 Task: Create a blank project BitSoft with privacy Public and default view as List and in the team Taskers . Create three sections in the project as To-Do, Doing and Done
Action: Mouse moved to (89, 259)
Screenshot: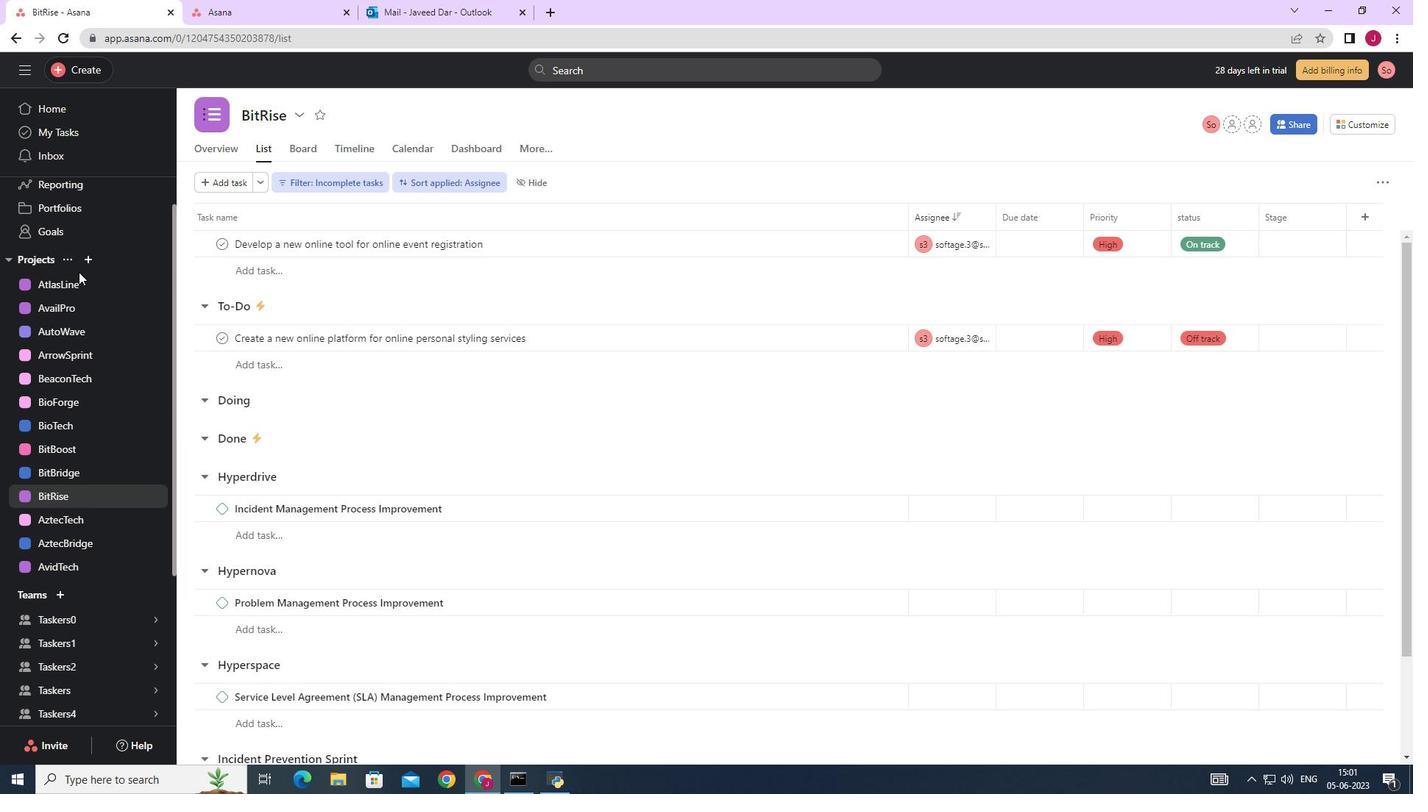 
Action: Mouse pressed left at (89, 259)
Screenshot: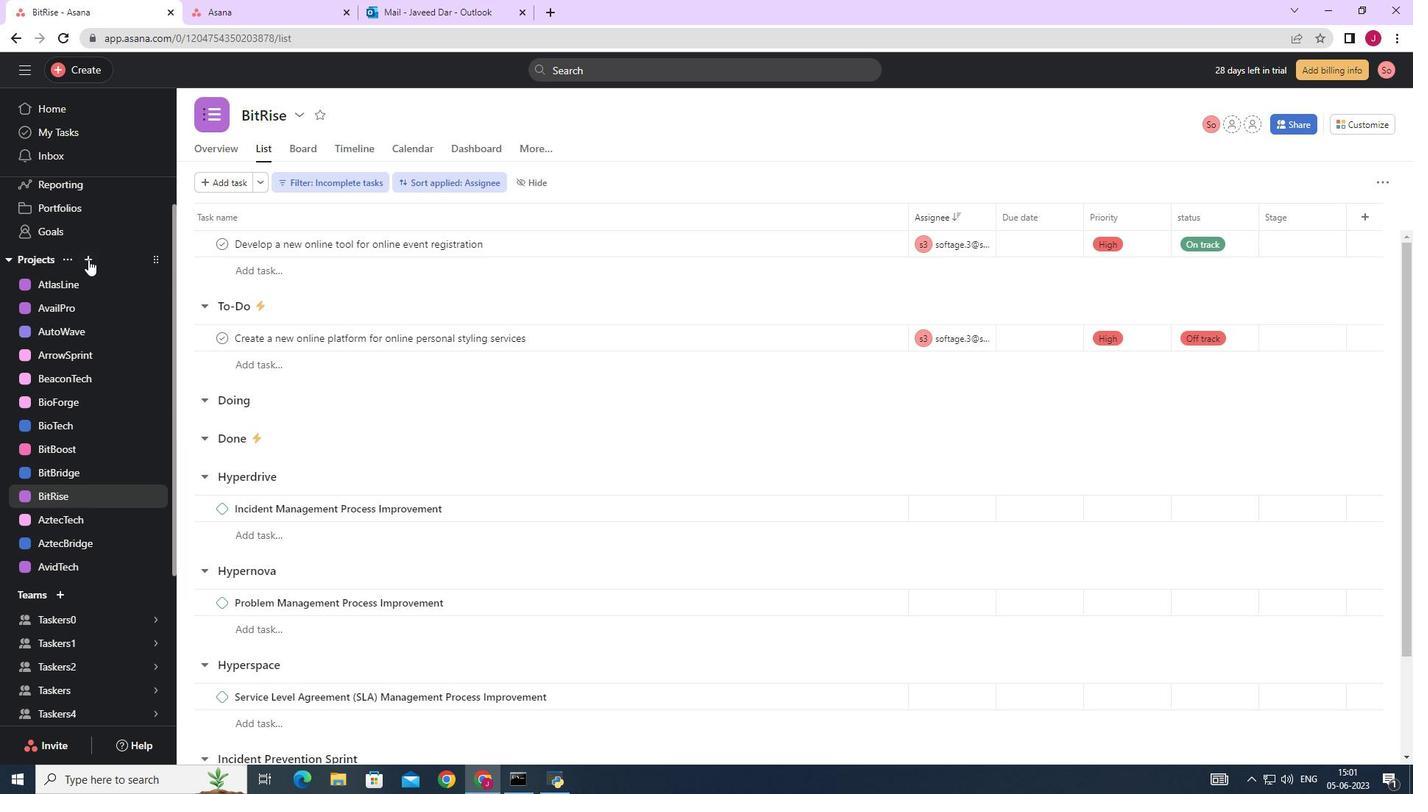 
Action: Mouse moved to (130, 287)
Screenshot: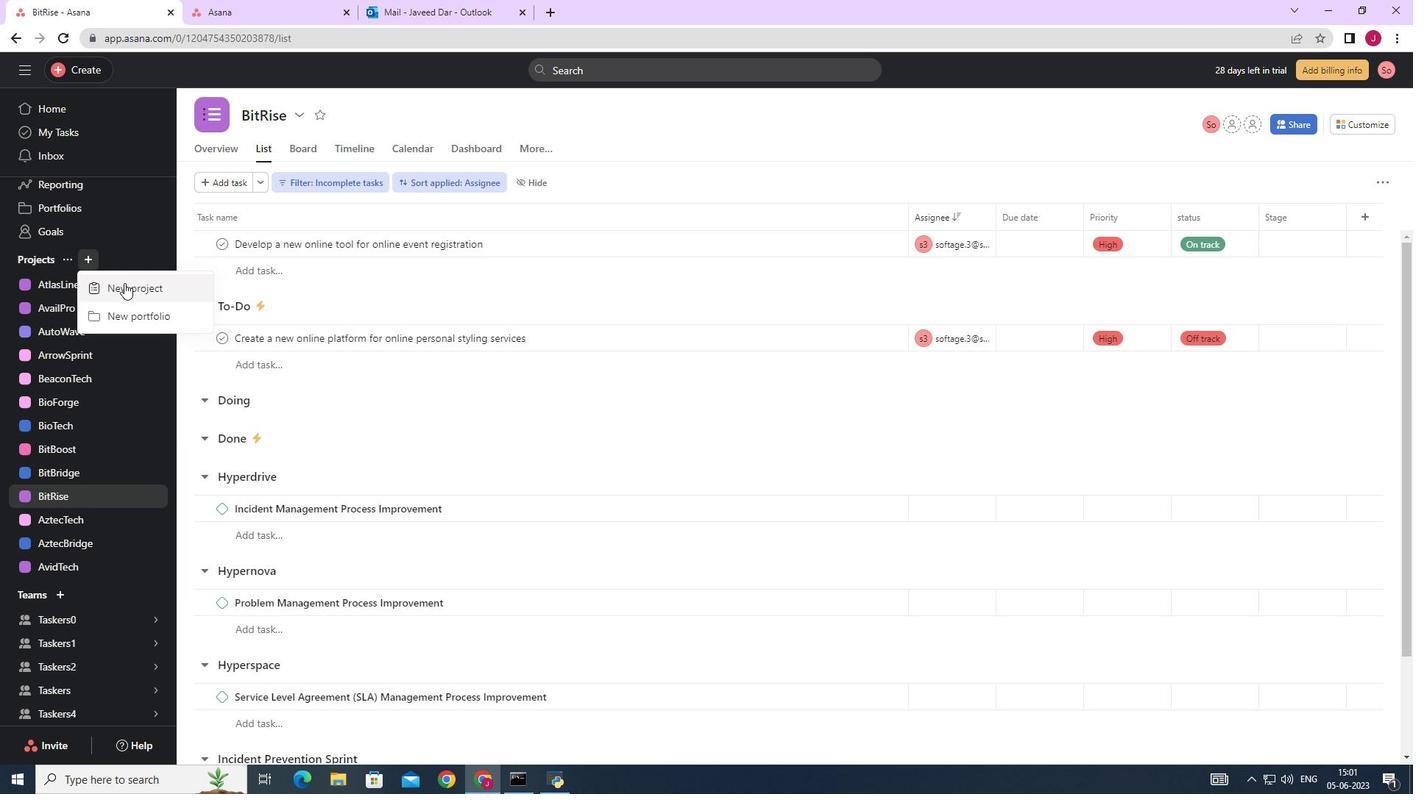 
Action: Mouse pressed left at (130, 287)
Screenshot: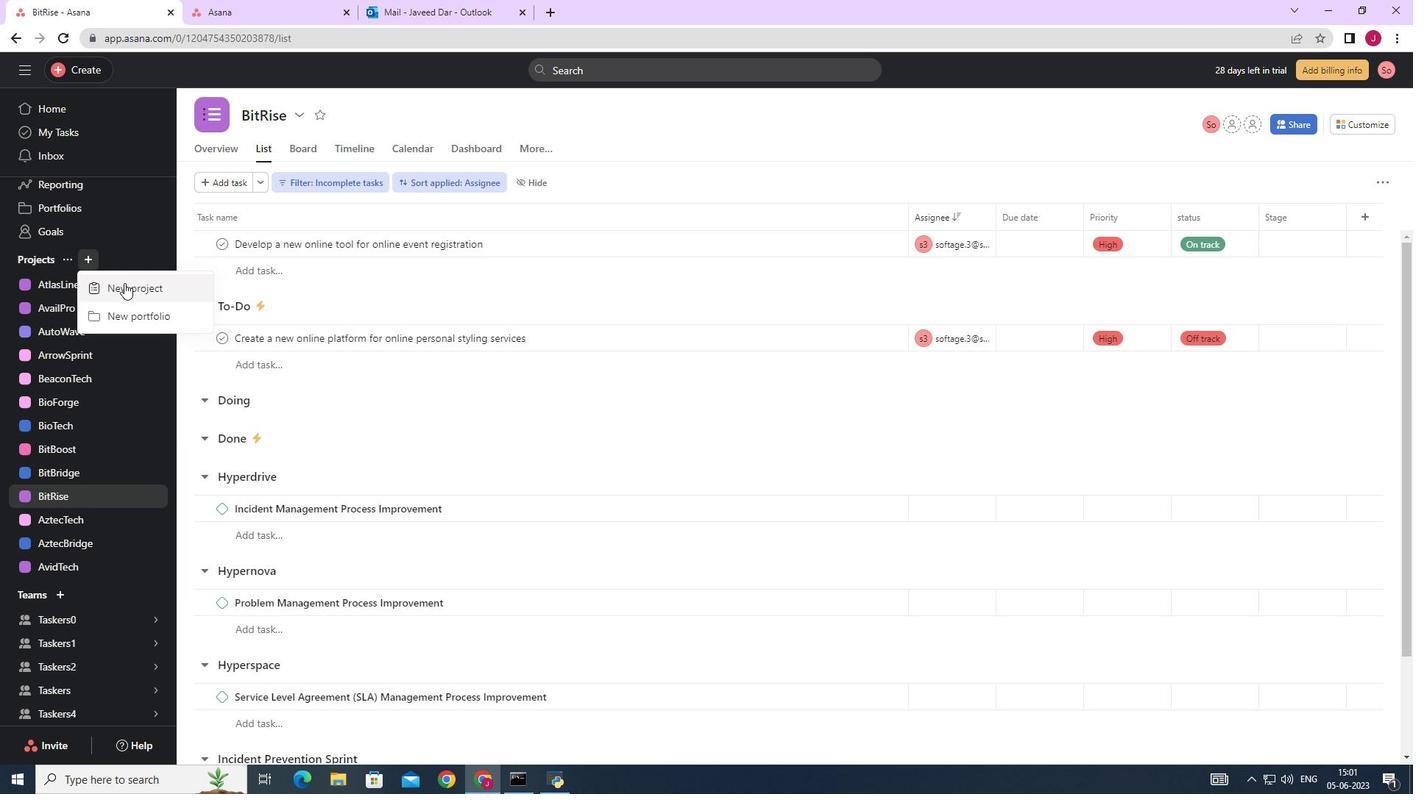 
Action: Mouse moved to (582, 305)
Screenshot: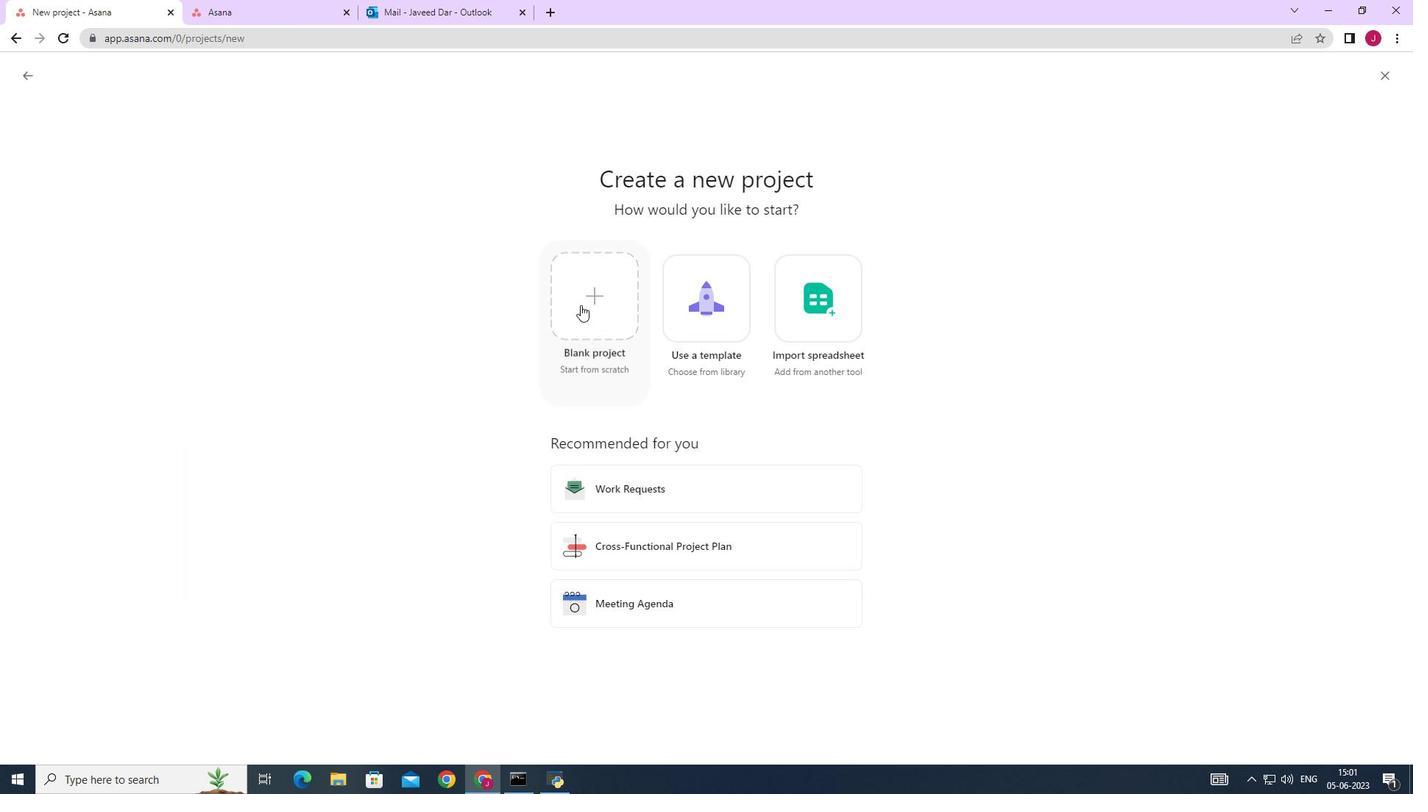 
Action: Mouse pressed left at (582, 305)
Screenshot: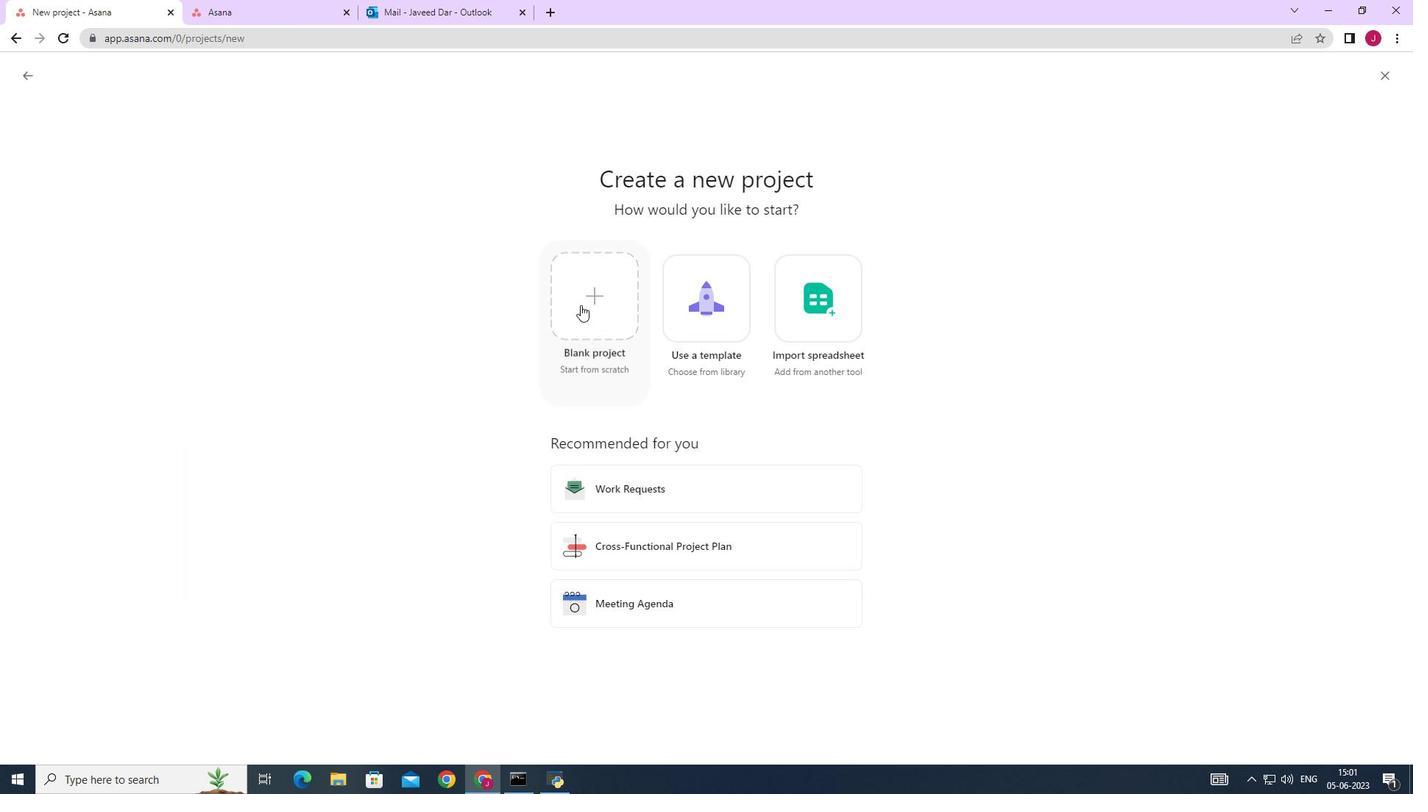 
Action: Mouse moved to (593, 286)
Screenshot: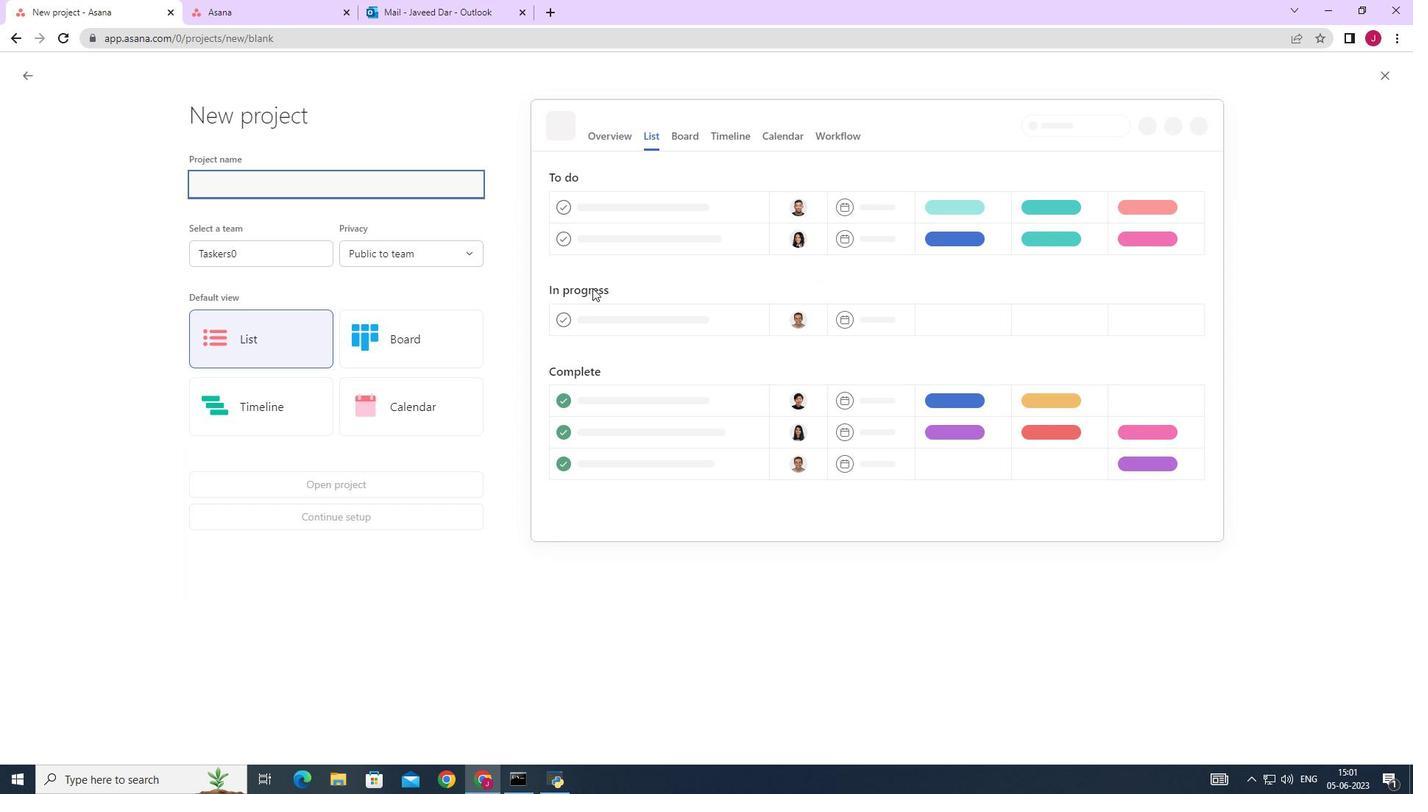 
Action: Key pressed <Key.caps_lock>B<Key.caps_lock>it<Key.caps_lock>S<Key.caps_lock>oft
Screenshot: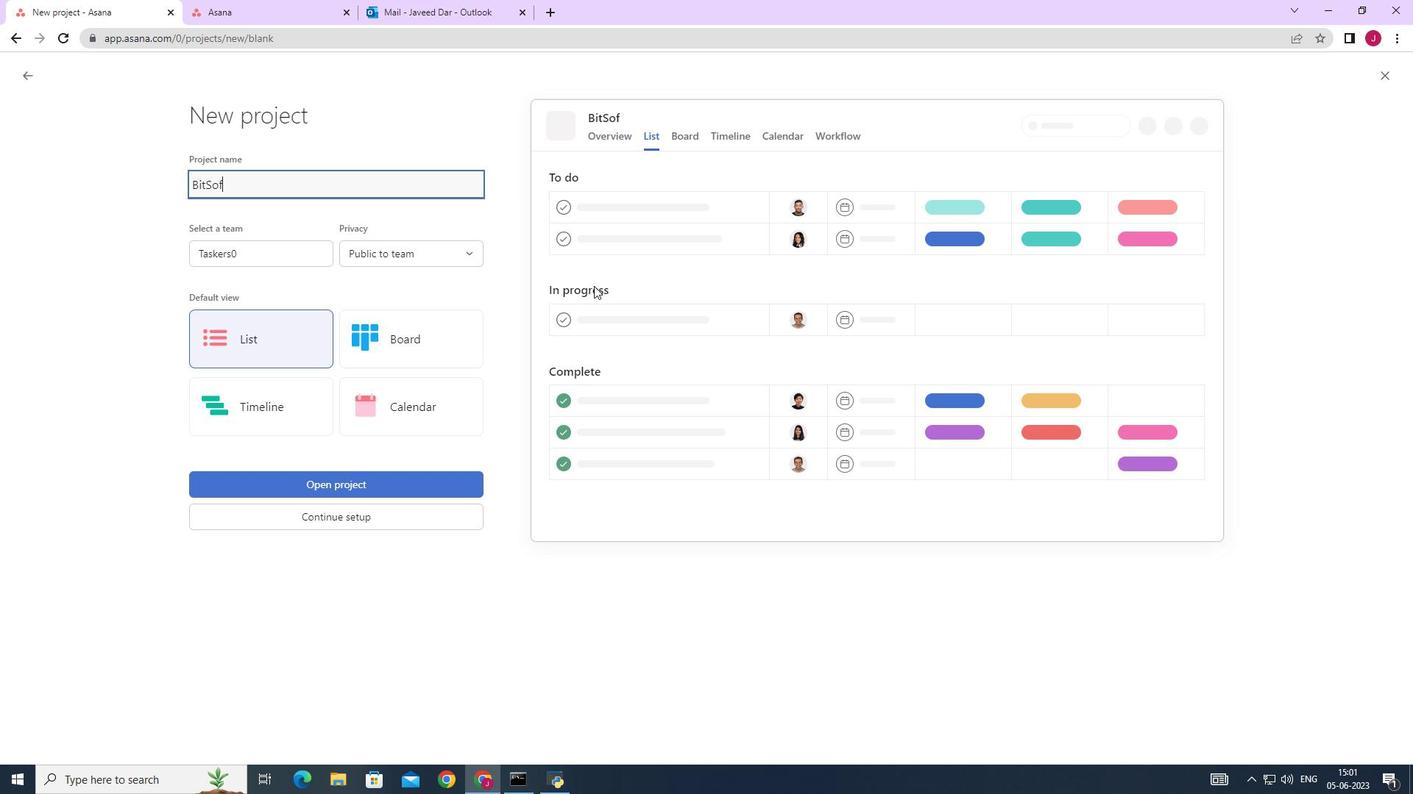 
Action: Mouse moved to (281, 240)
Screenshot: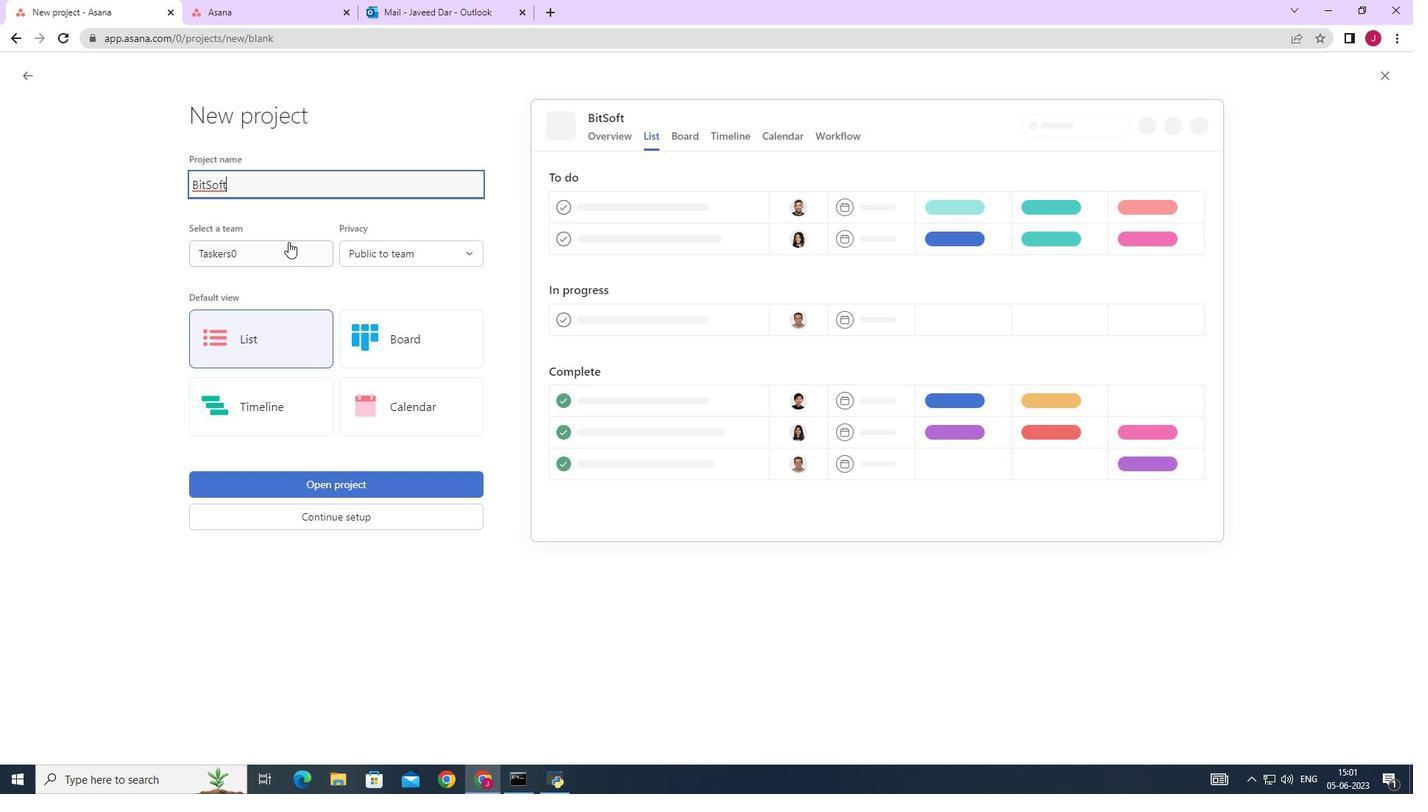 
Action: Mouse pressed left at (281, 240)
Screenshot: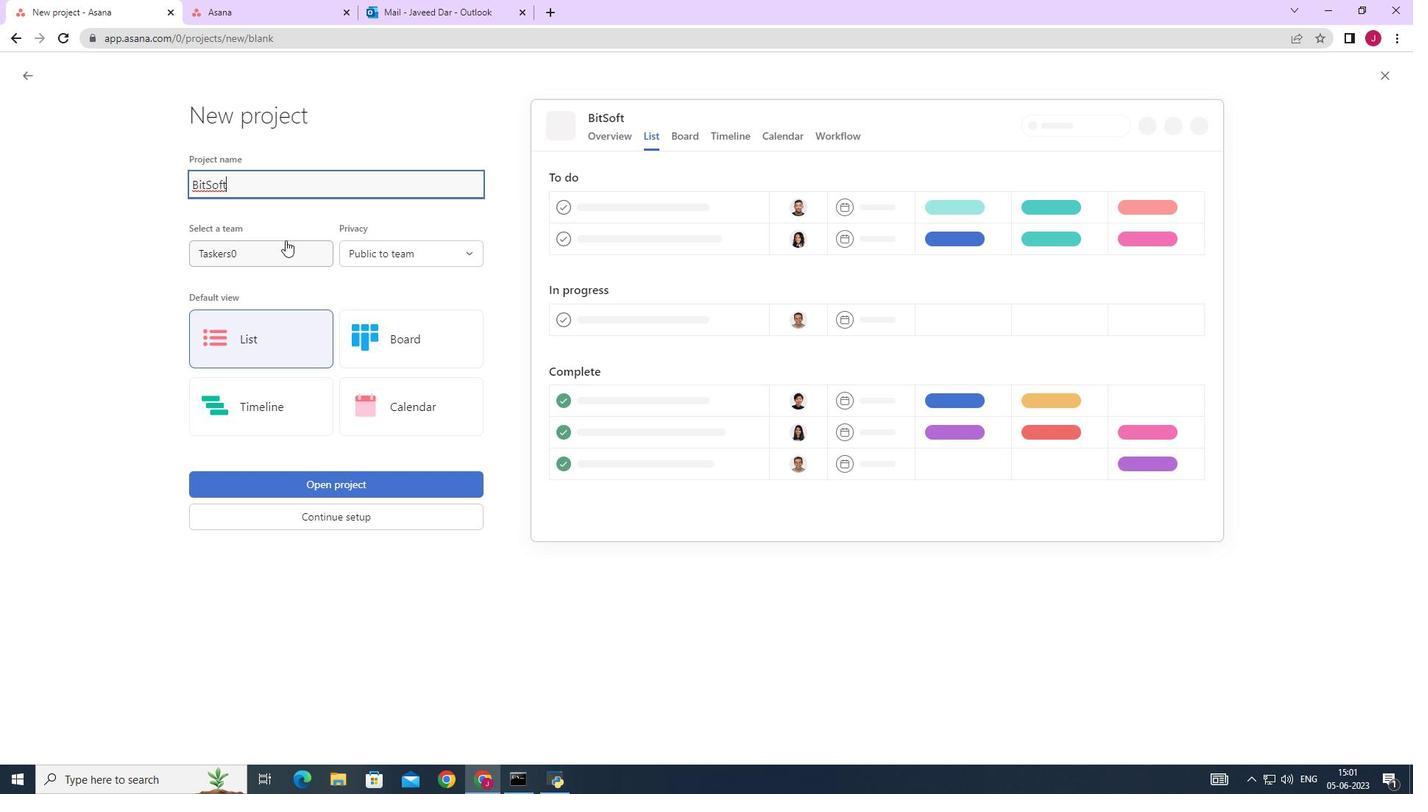 
Action: Mouse moved to (270, 284)
Screenshot: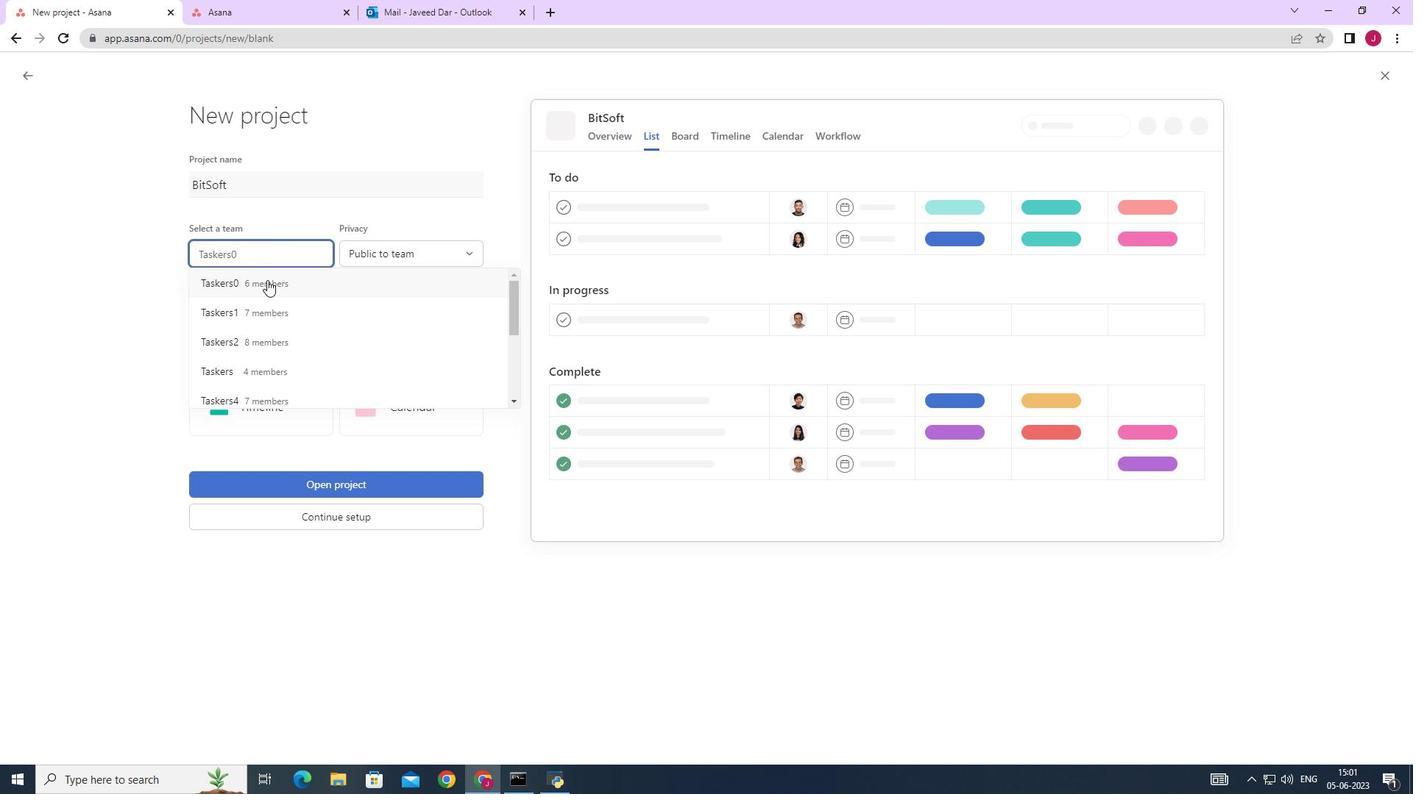 
Action: Mouse pressed left at (270, 284)
Screenshot: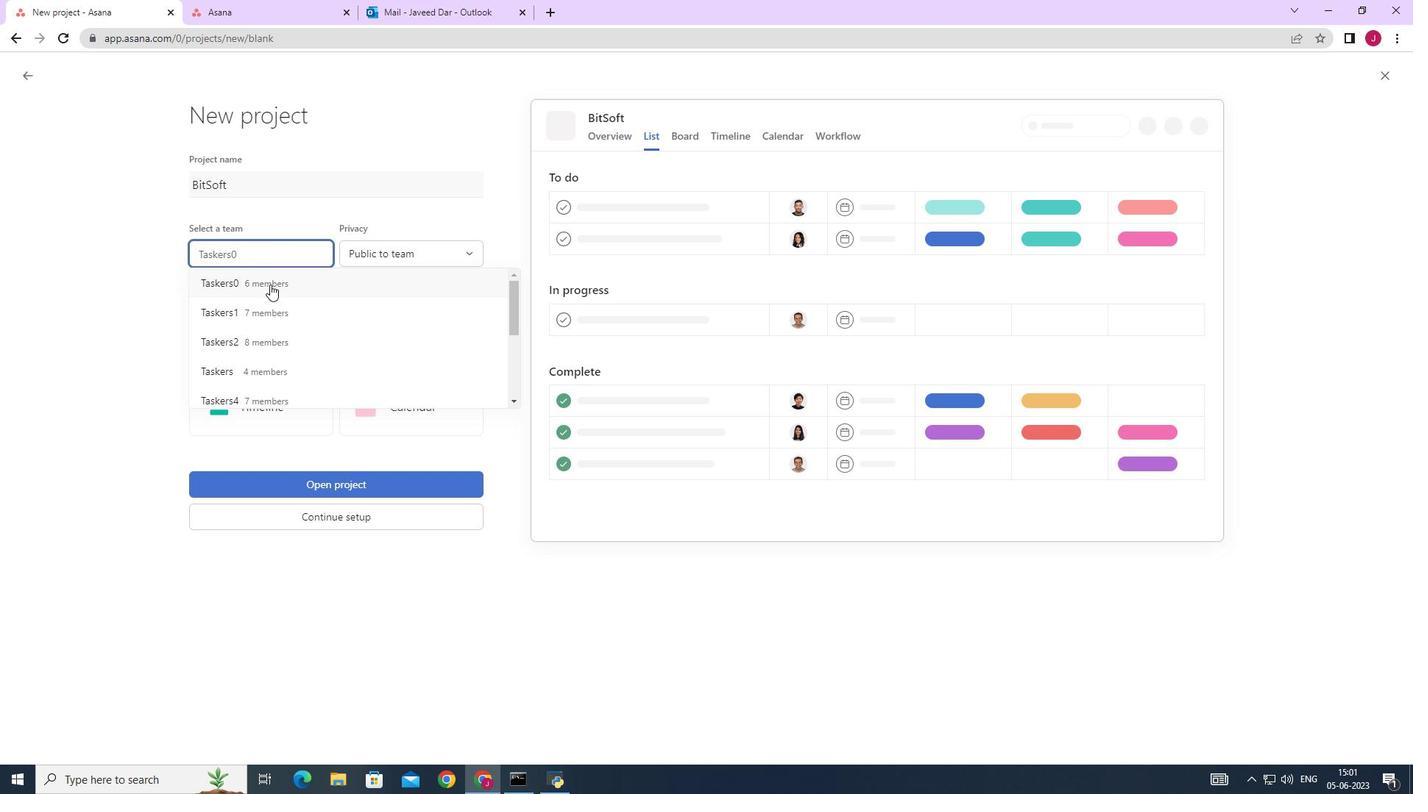 
Action: Mouse moved to (399, 254)
Screenshot: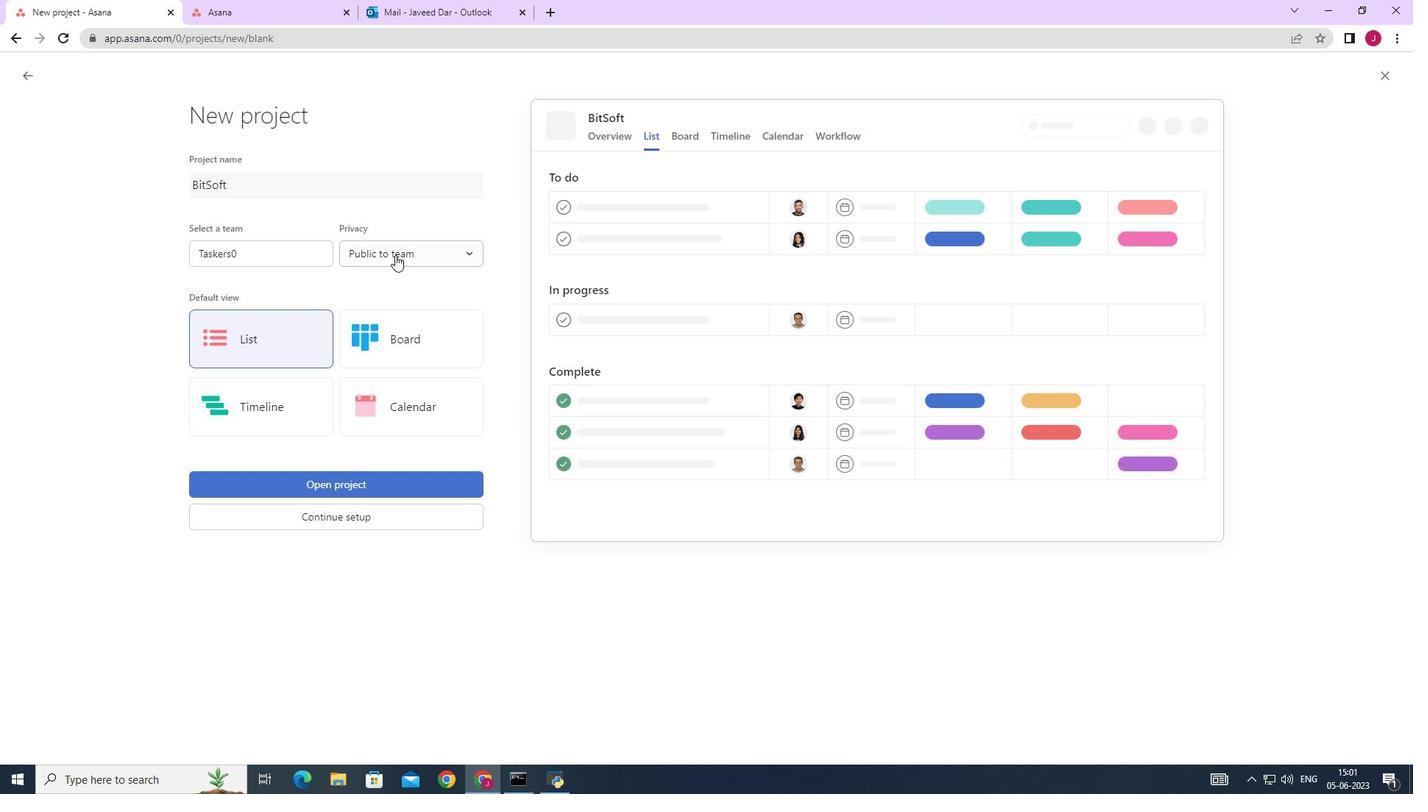 
Action: Mouse pressed left at (399, 254)
Screenshot: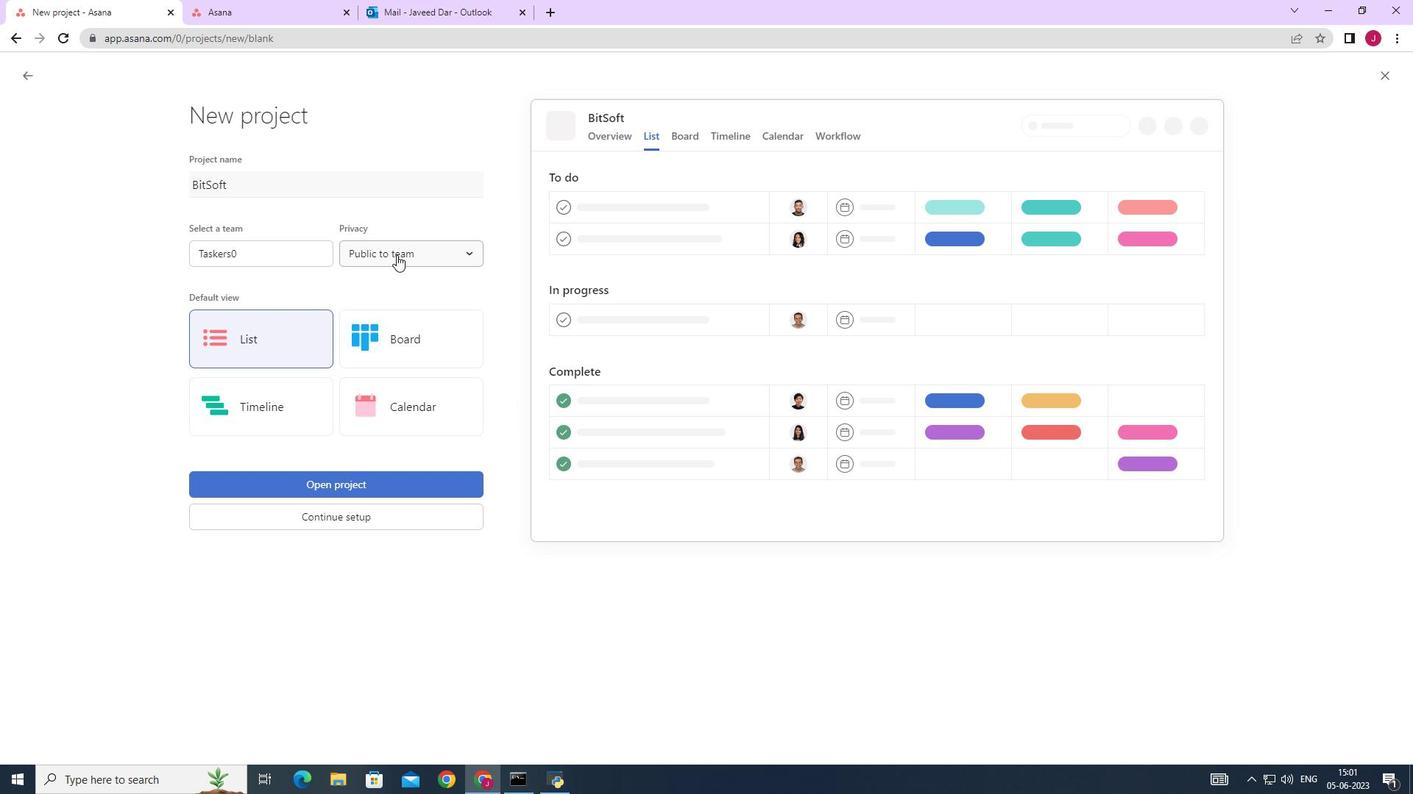 
Action: Mouse moved to (407, 286)
Screenshot: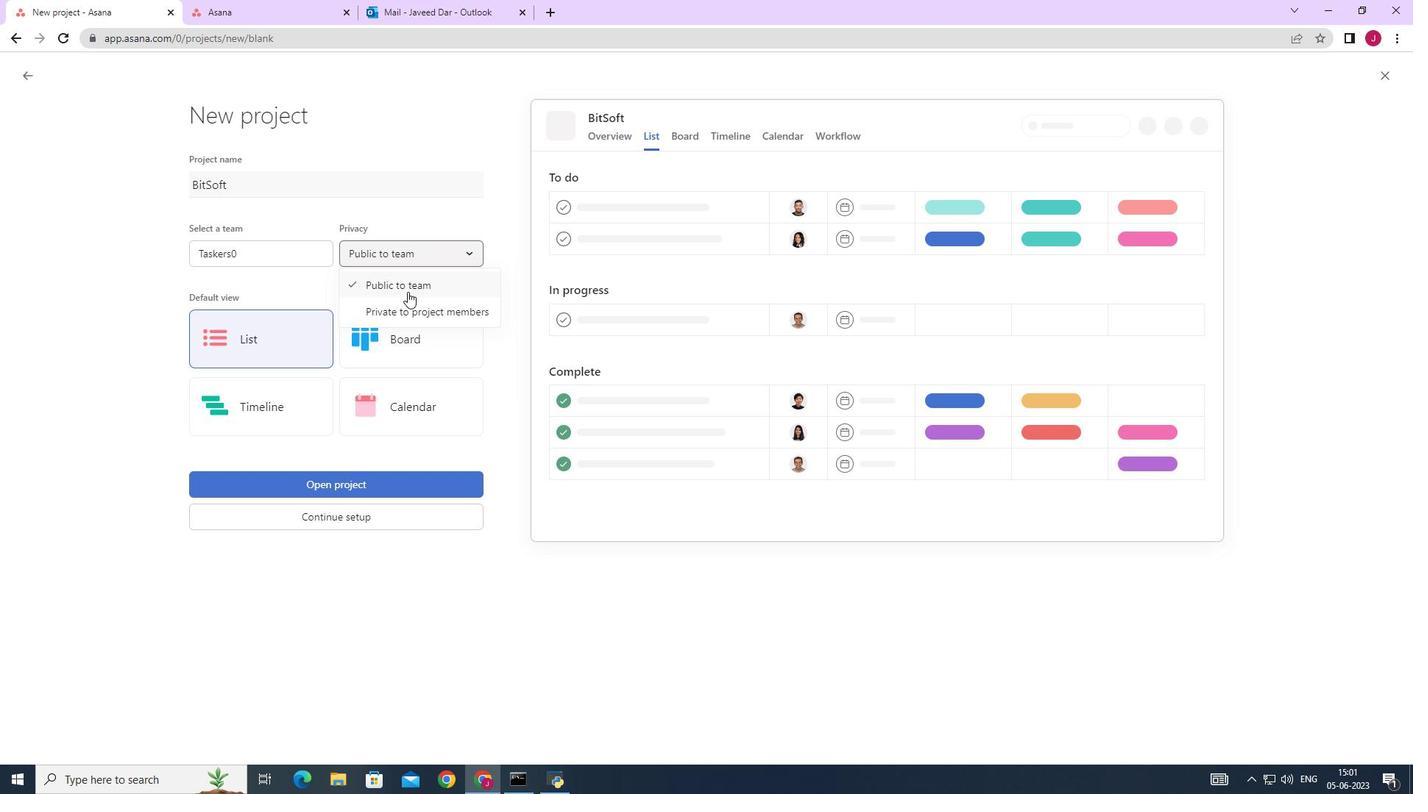 
Action: Mouse pressed left at (407, 286)
Screenshot: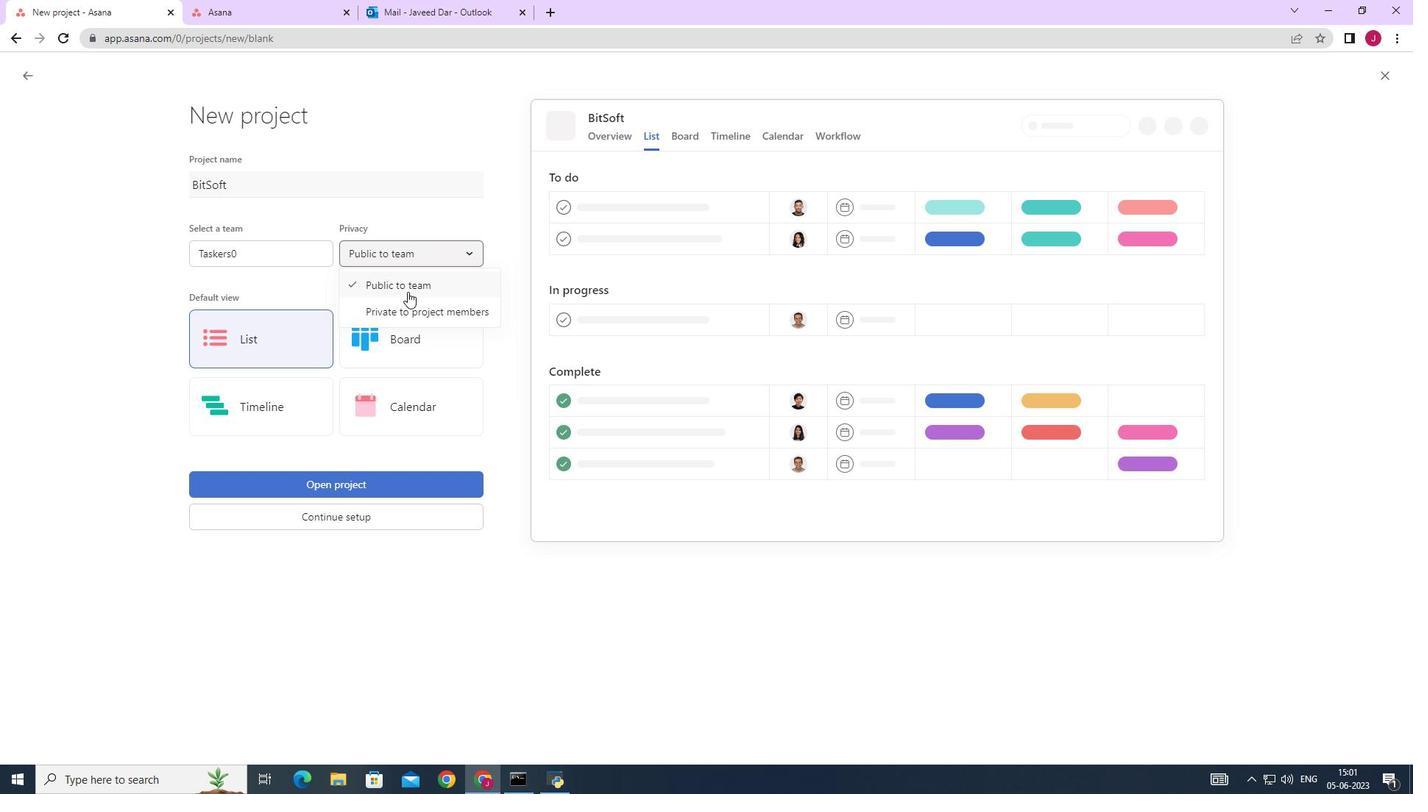 
Action: Mouse moved to (303, 337)
Screenshot: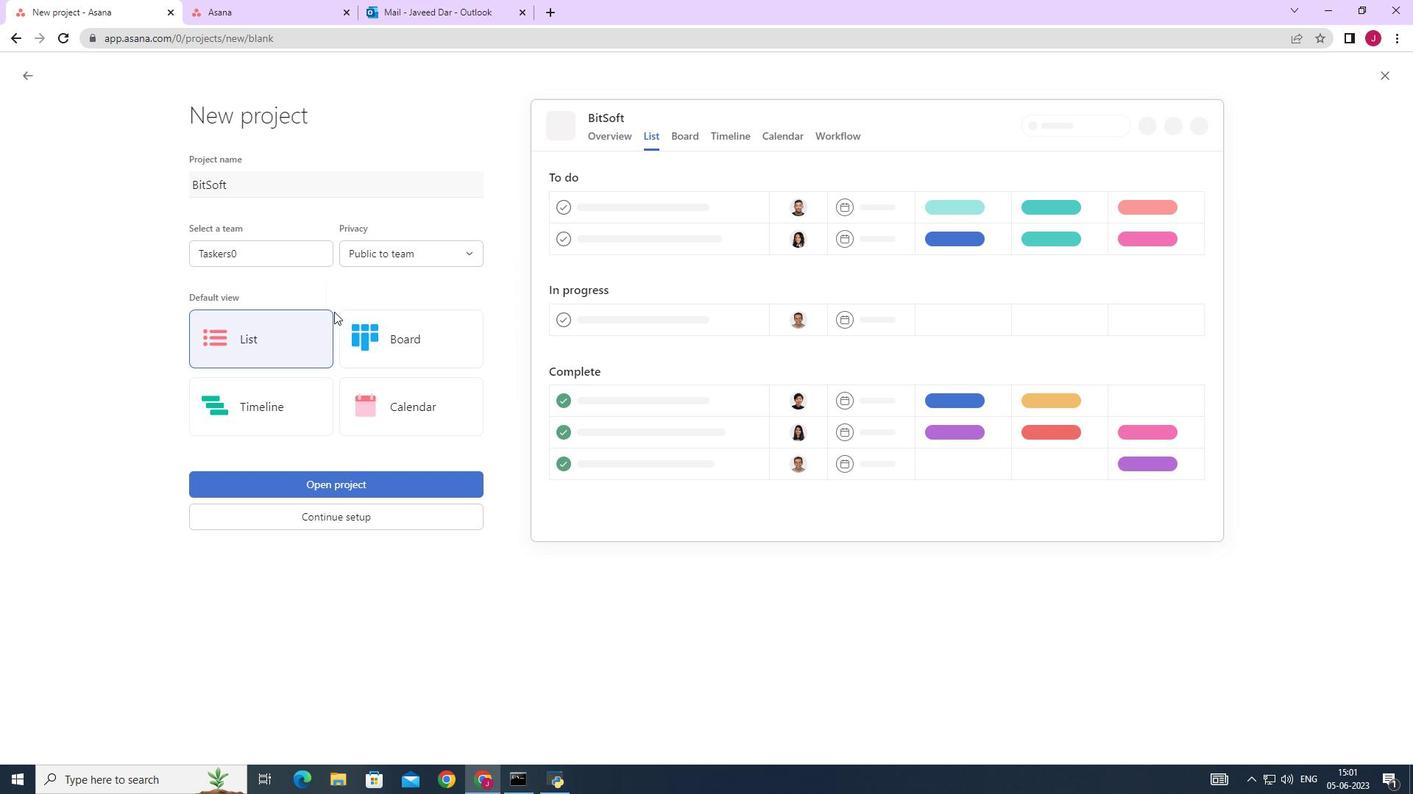 
Action: Mouse pressed left at (303, 337)
Screenshot: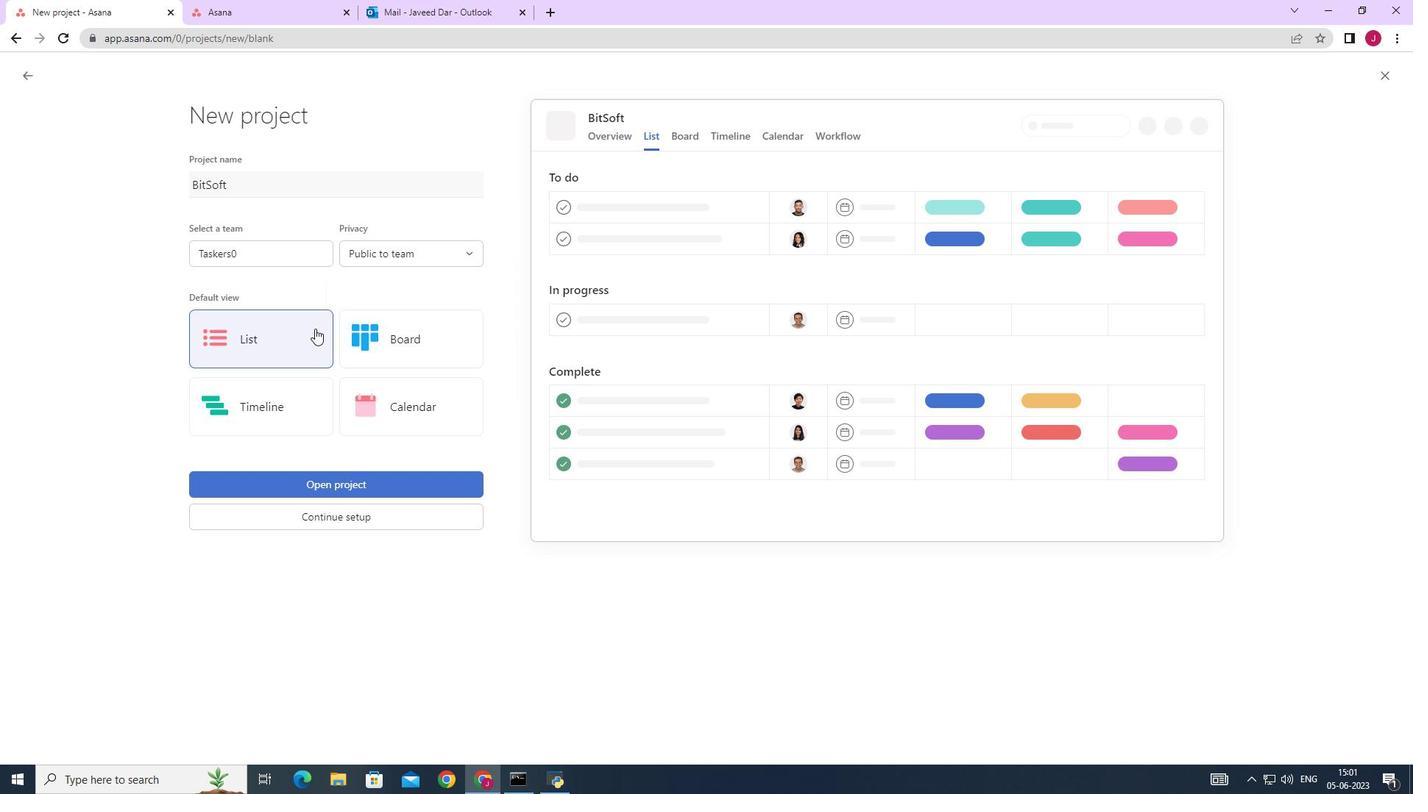 
Action: Mouse moved to (365, 486)
Screenshot: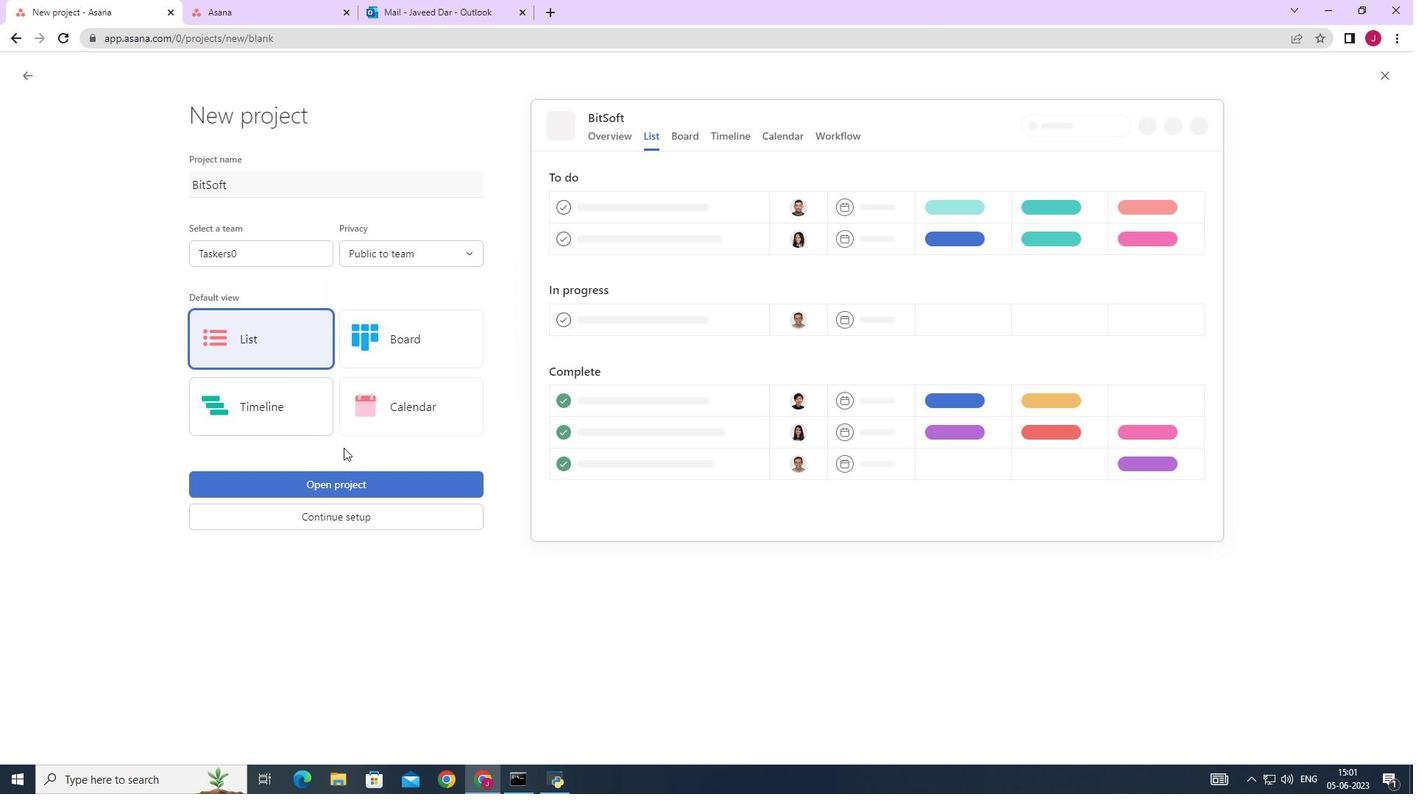 
Action: Mouse pressed left at (365, 486)
Screenshot: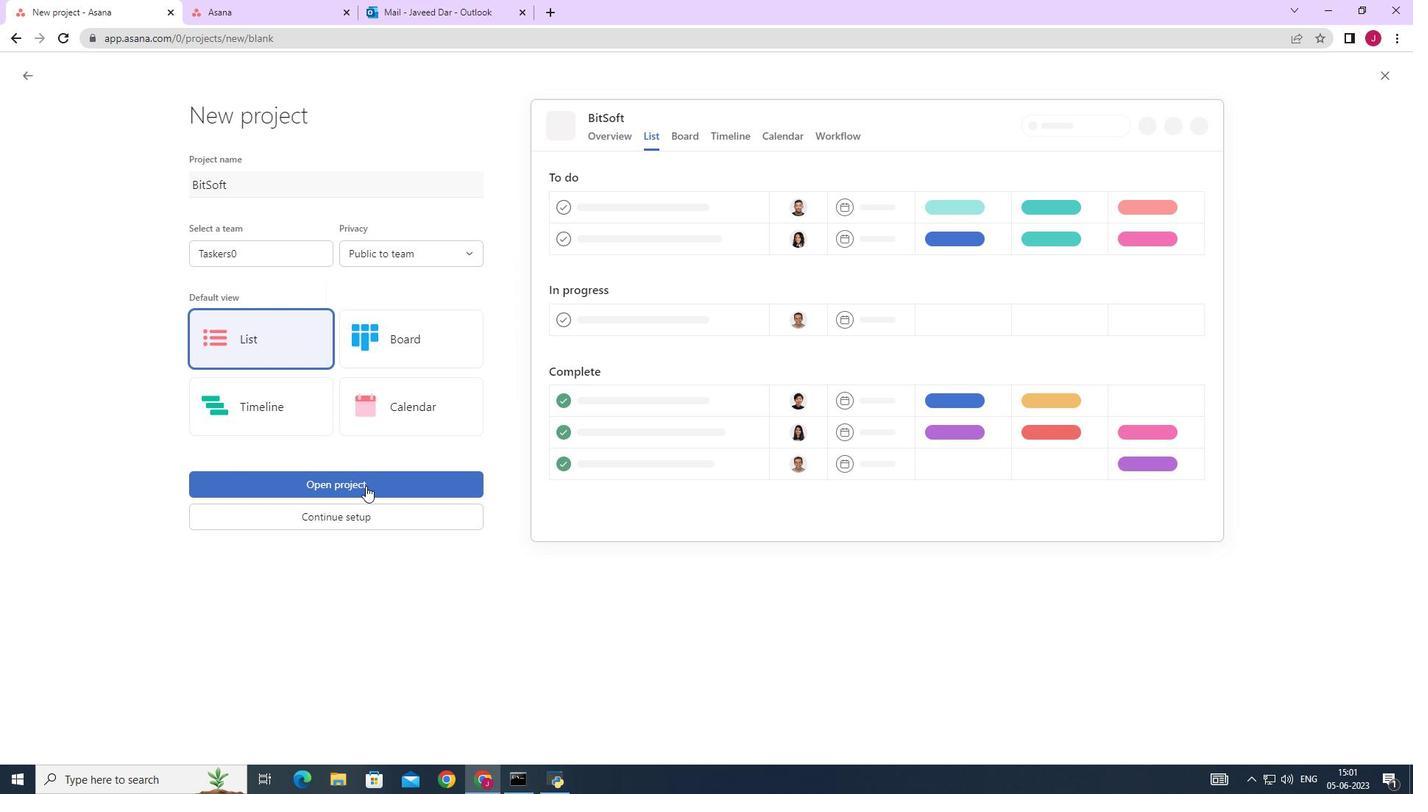 
Action: Mouse moved to (248, 324)
Screenshot: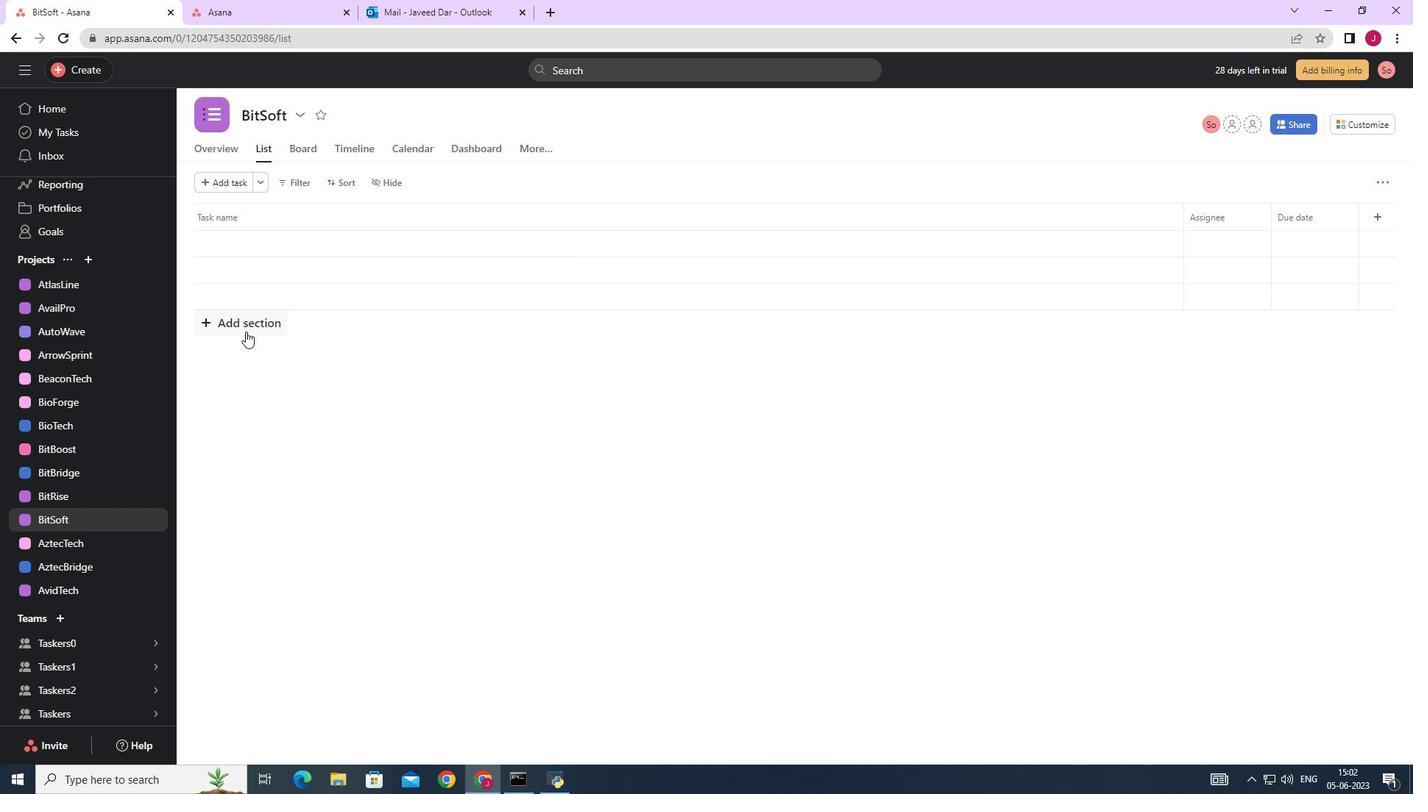 
Action: Mouse pressed left at (248, 324)
Screenshot: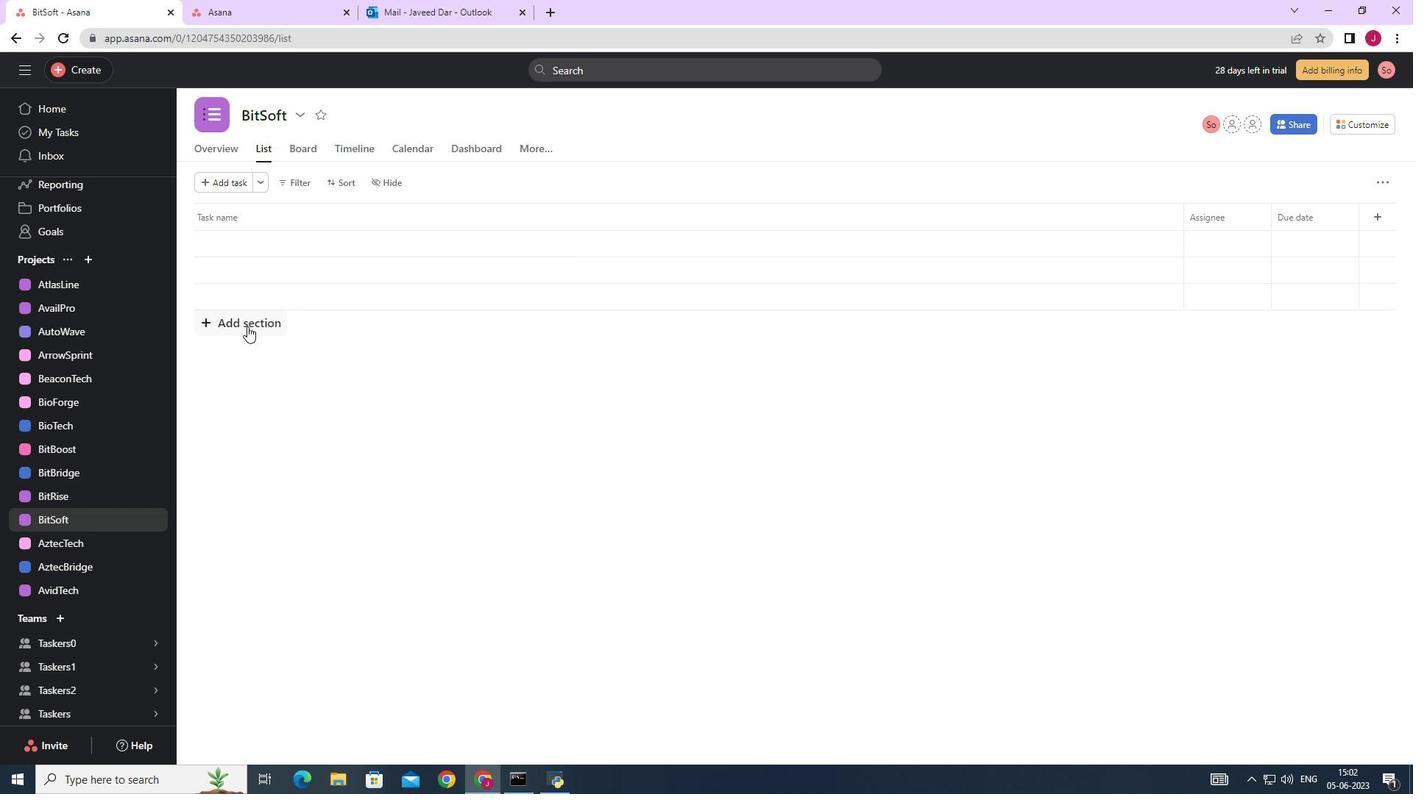 
Action: Mouse moved to (248, 323)
Screenshot: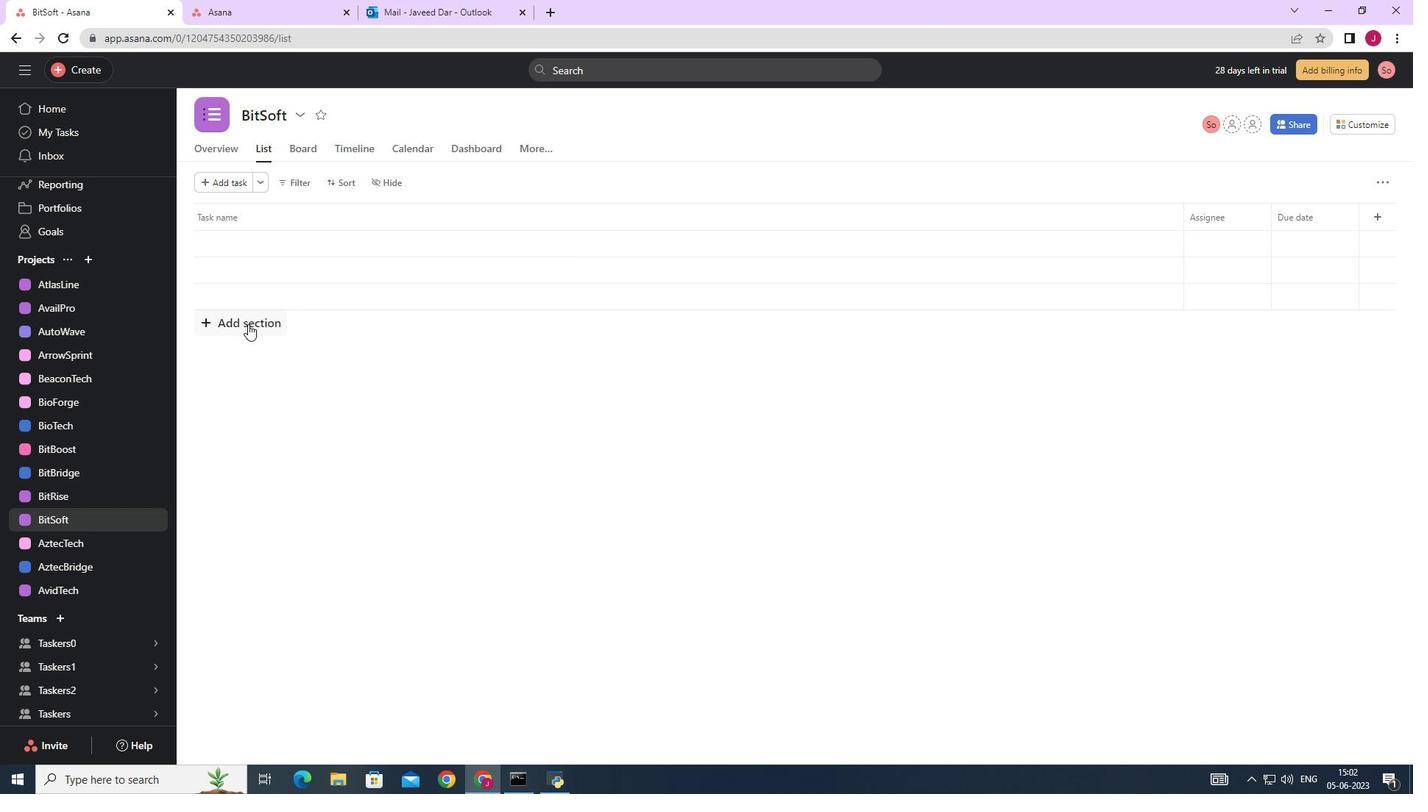 
Action: Key pressed <Key.caps_lock>T<Key.caps_lock>o-<Key.caps_lock>D<Key.caps_lock>o
Screenshot: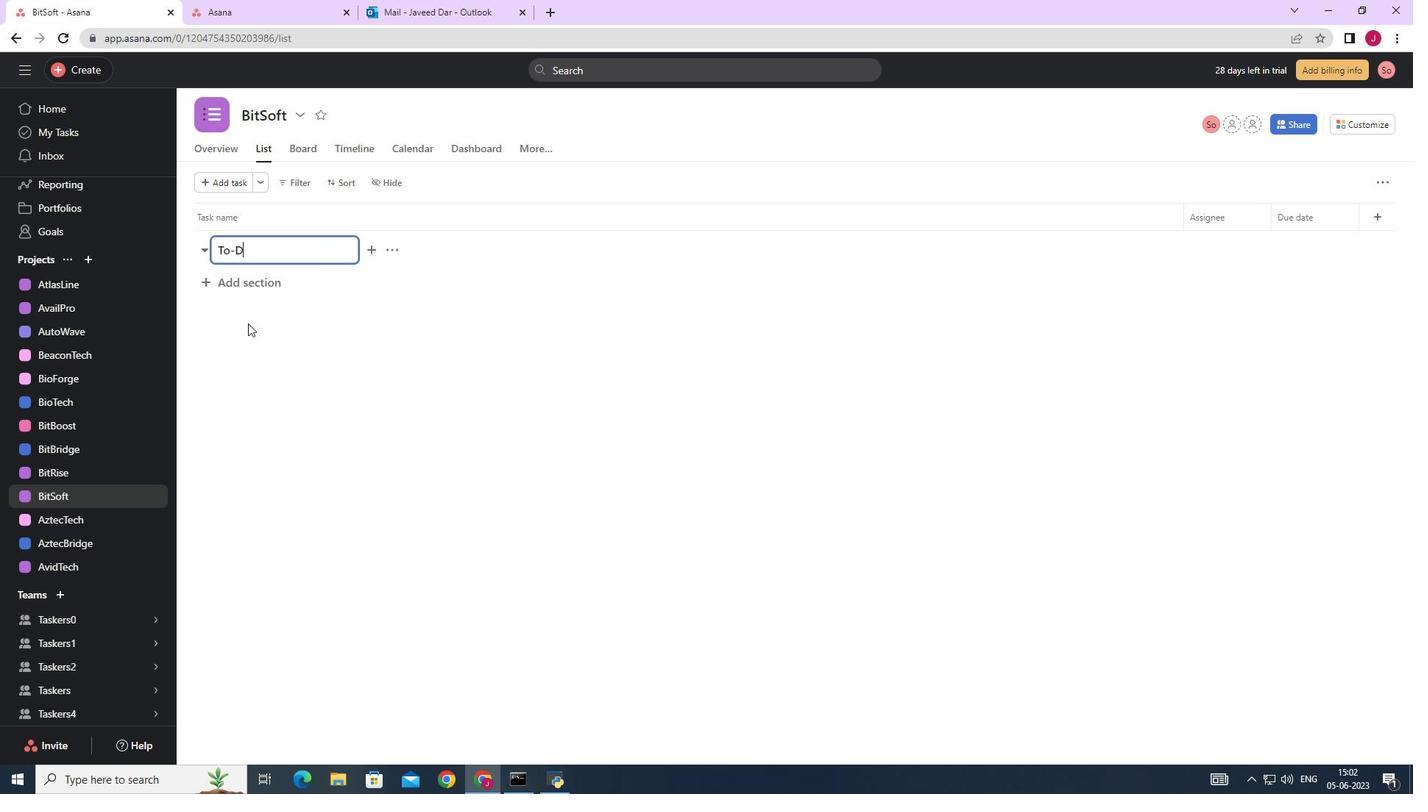 
Action: Mouse moved to (241, 287)
Screenshot: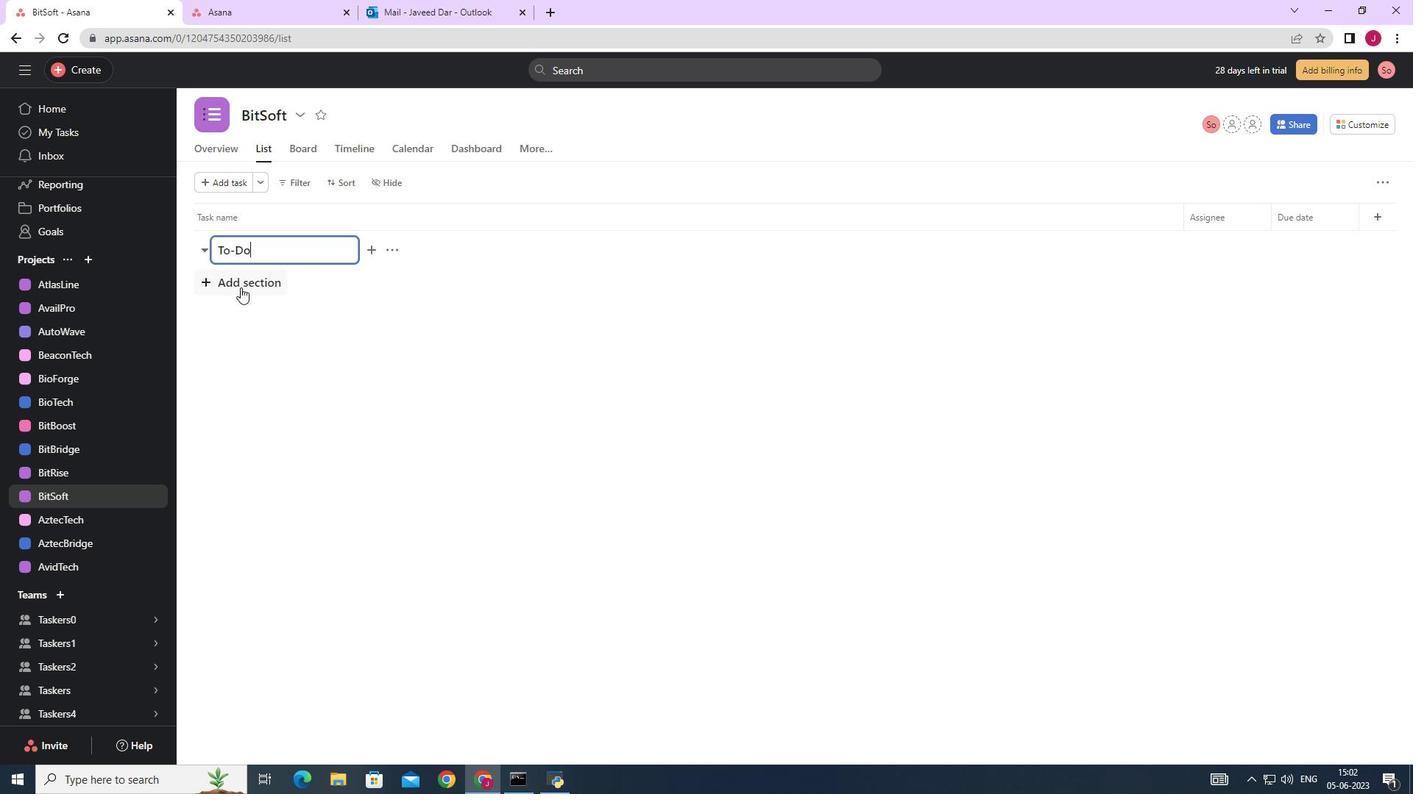 
Action: Mouse pressed left at (241, 287)
Screenshot: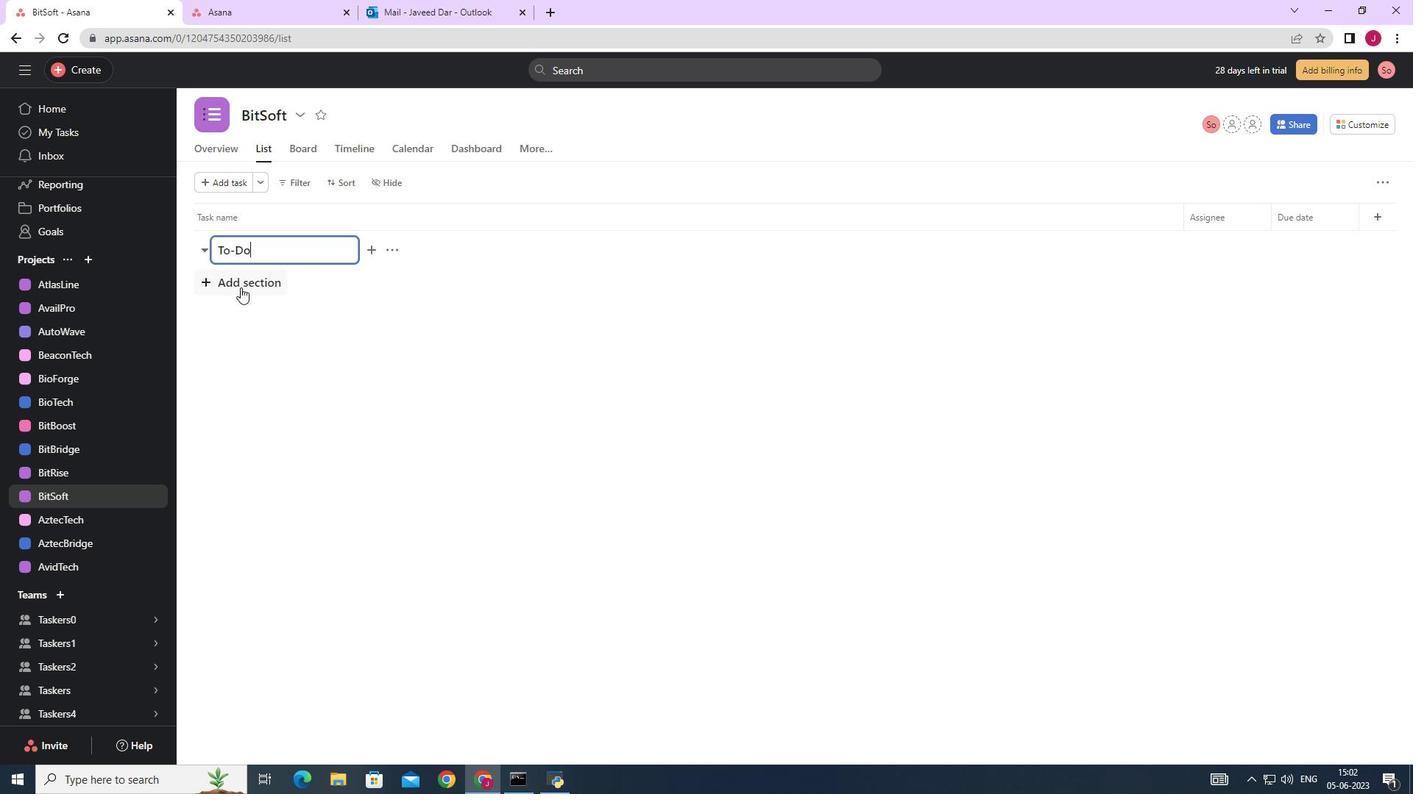 
Action: Key pressed <Key.caps_lock>D<Key.caps_lock>
Screenshot: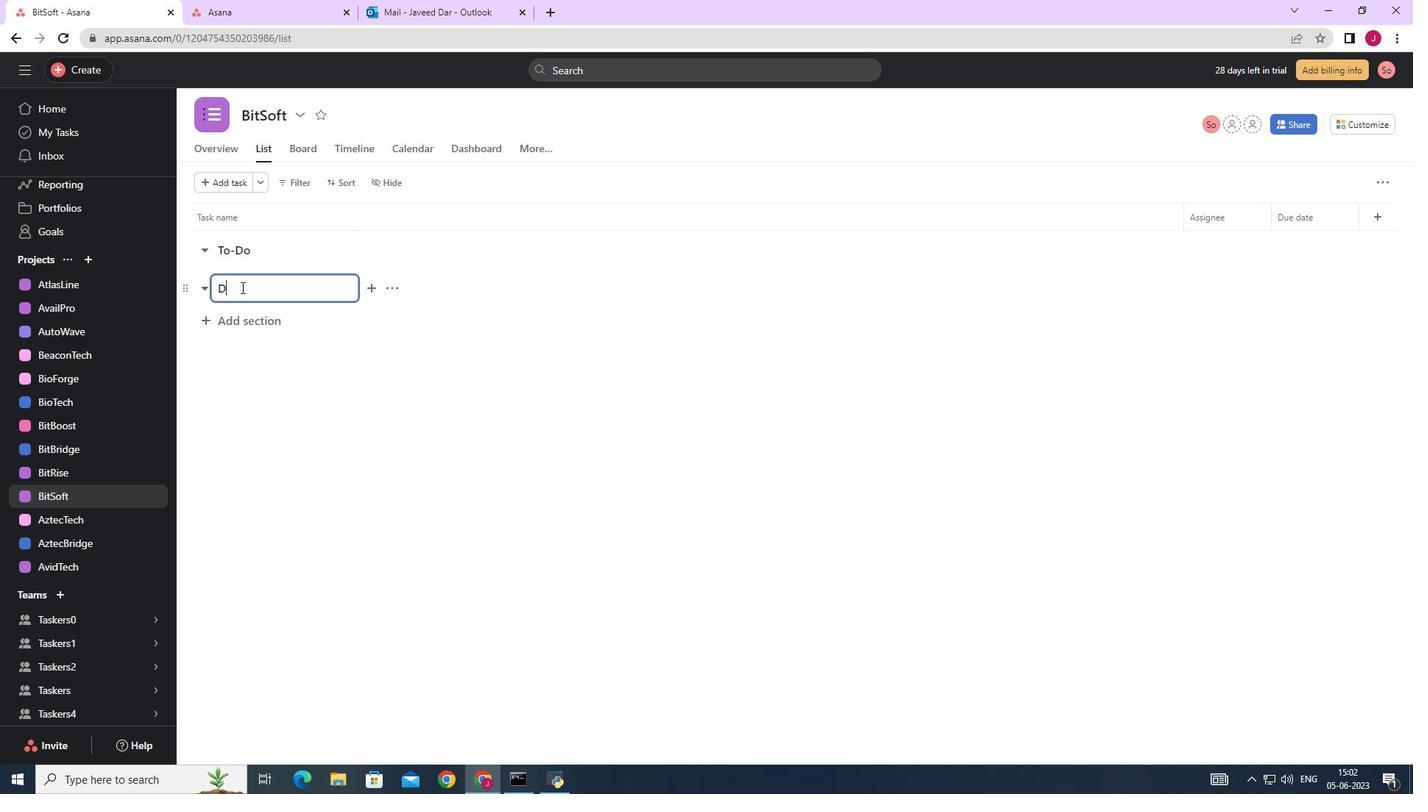 
Action: Mouse moved to (242, 287)
Screenshot: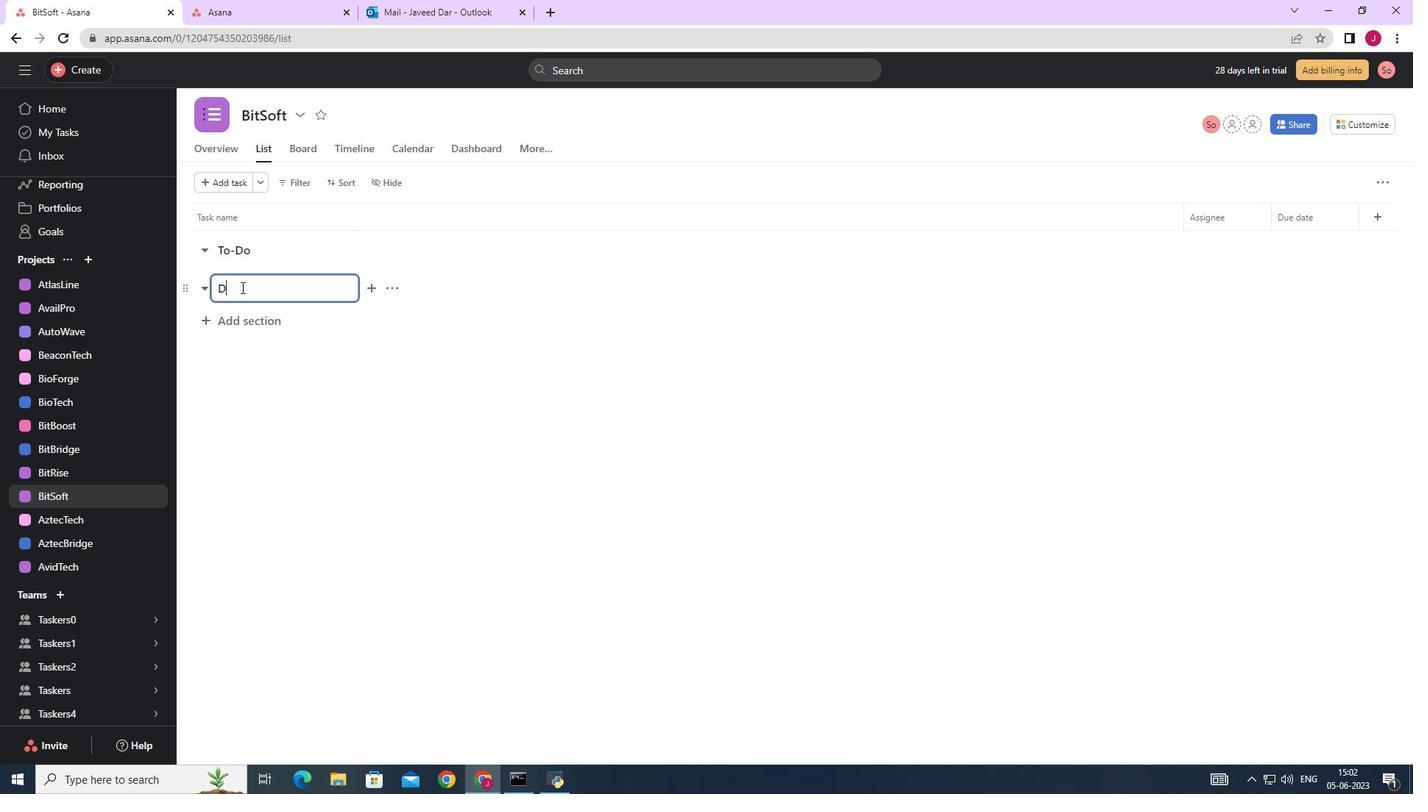 
Action: Key pressed oing
Screenshot: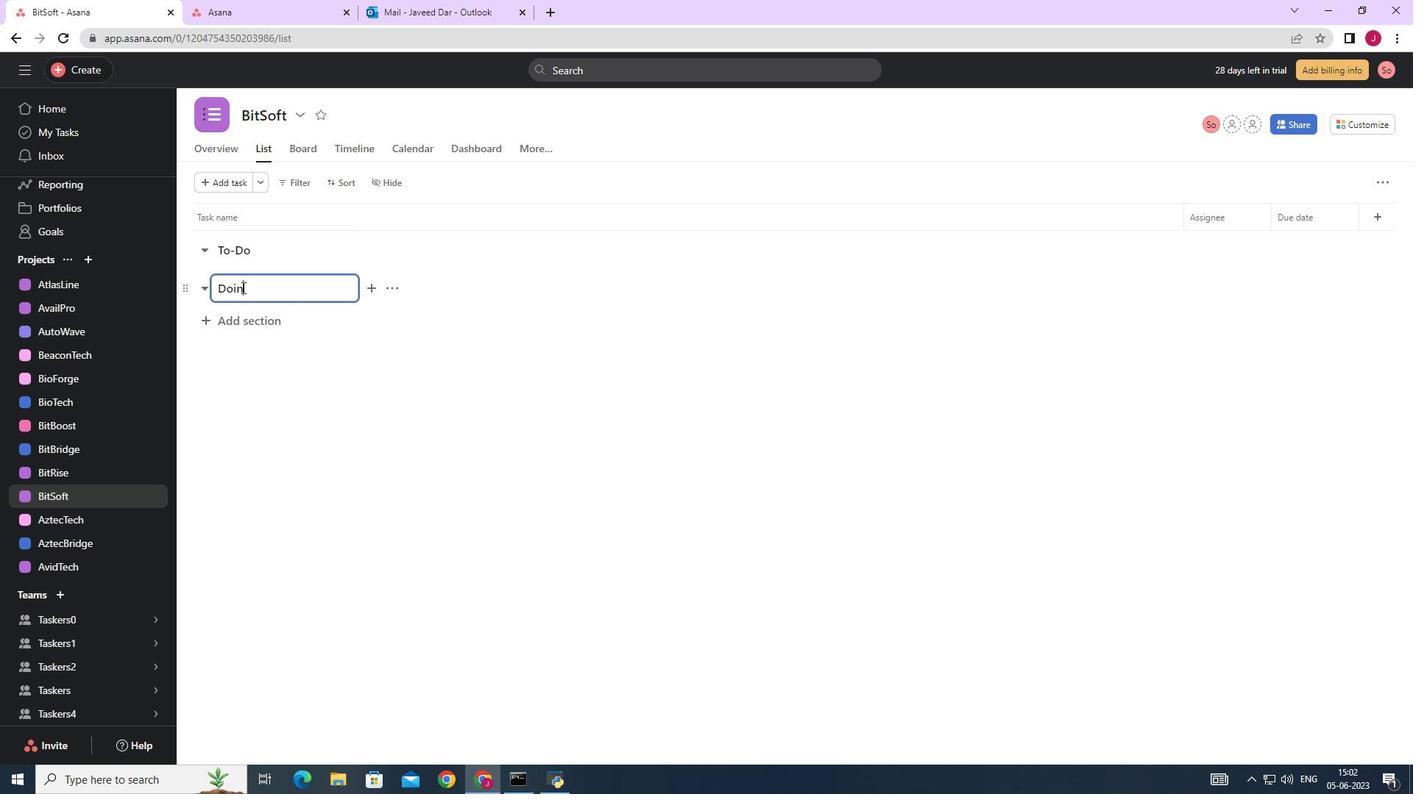 
Action: Mouse moved to (248, 326)
Screenshot: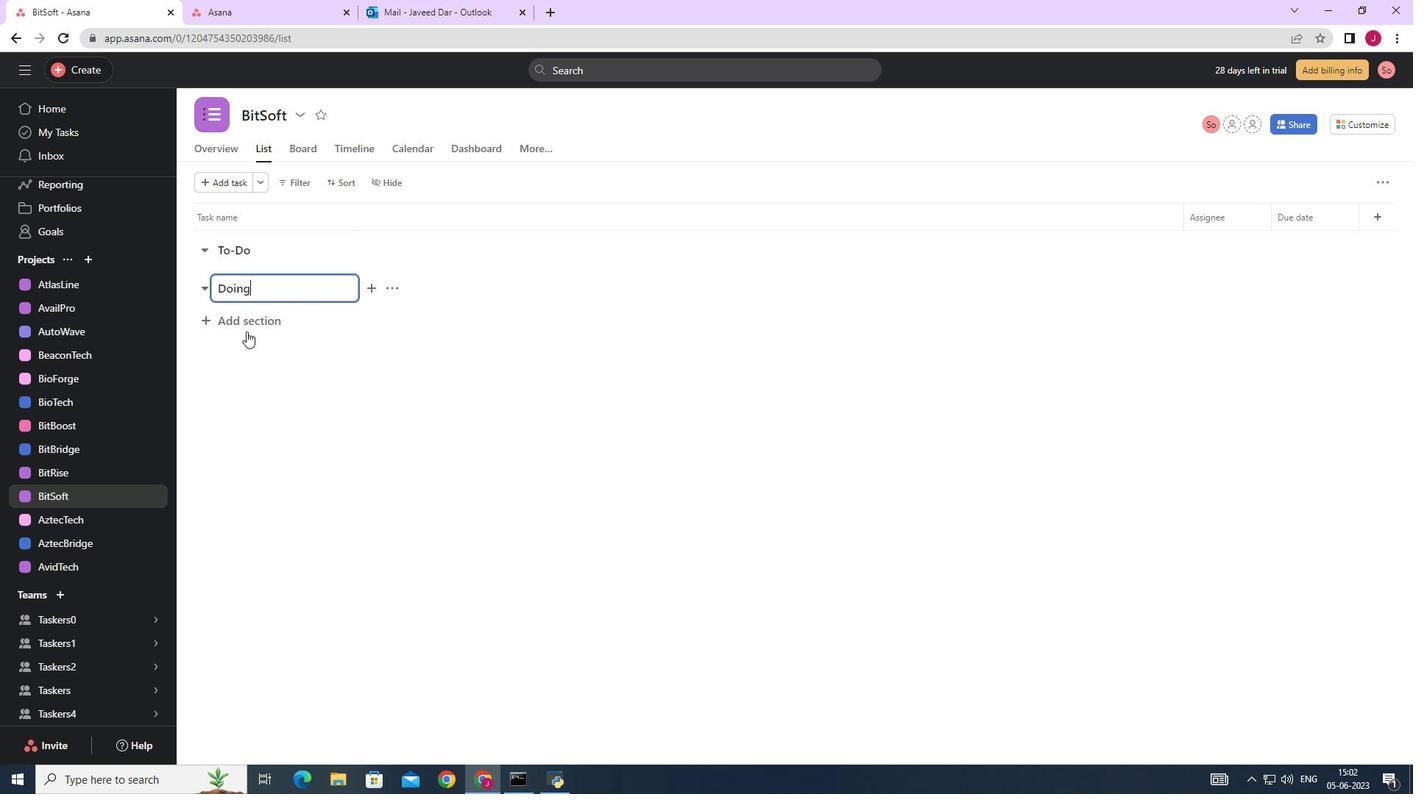 
Action: Mouse pressed left at (248, 326)
Screenshot: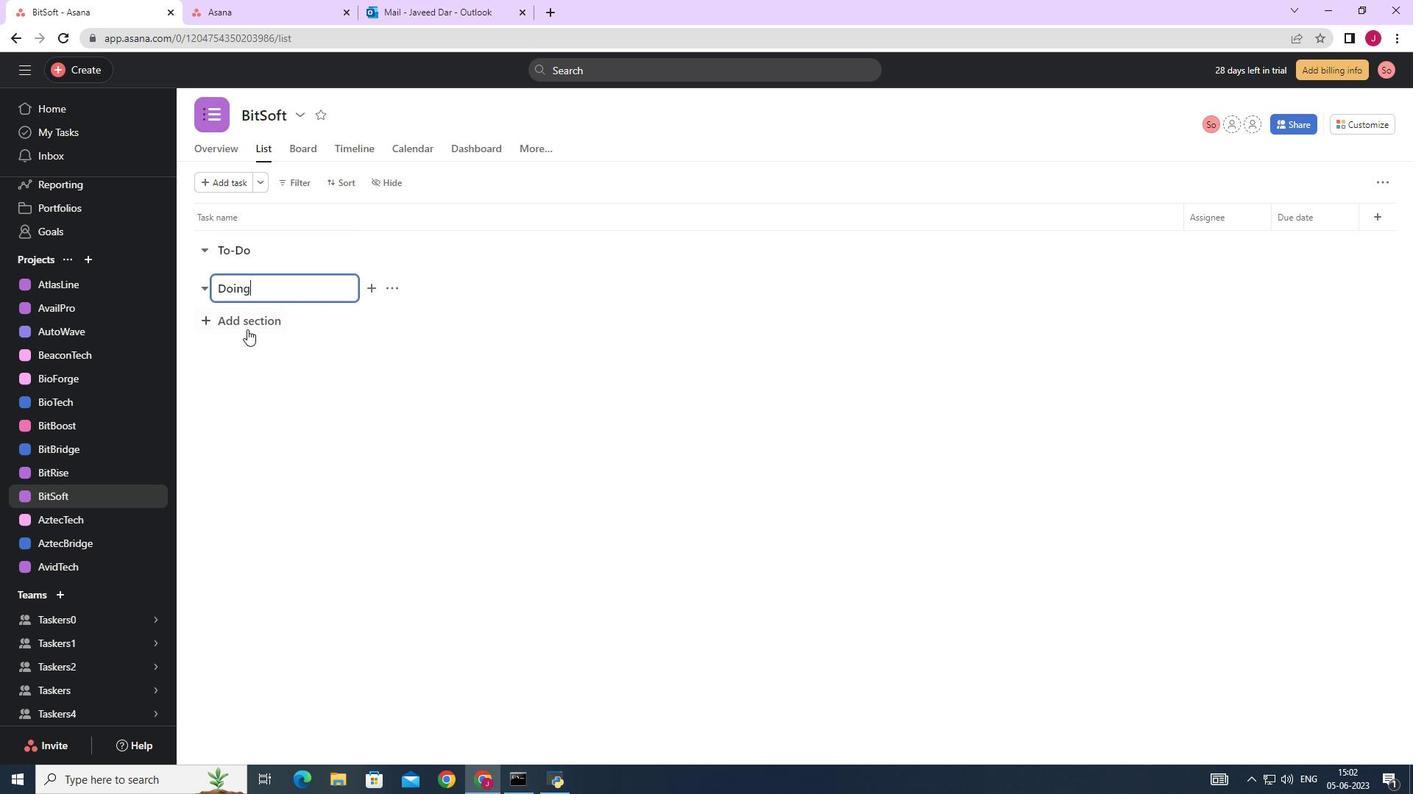 
Action: Mouse moved to (242, 317)
Screenshot: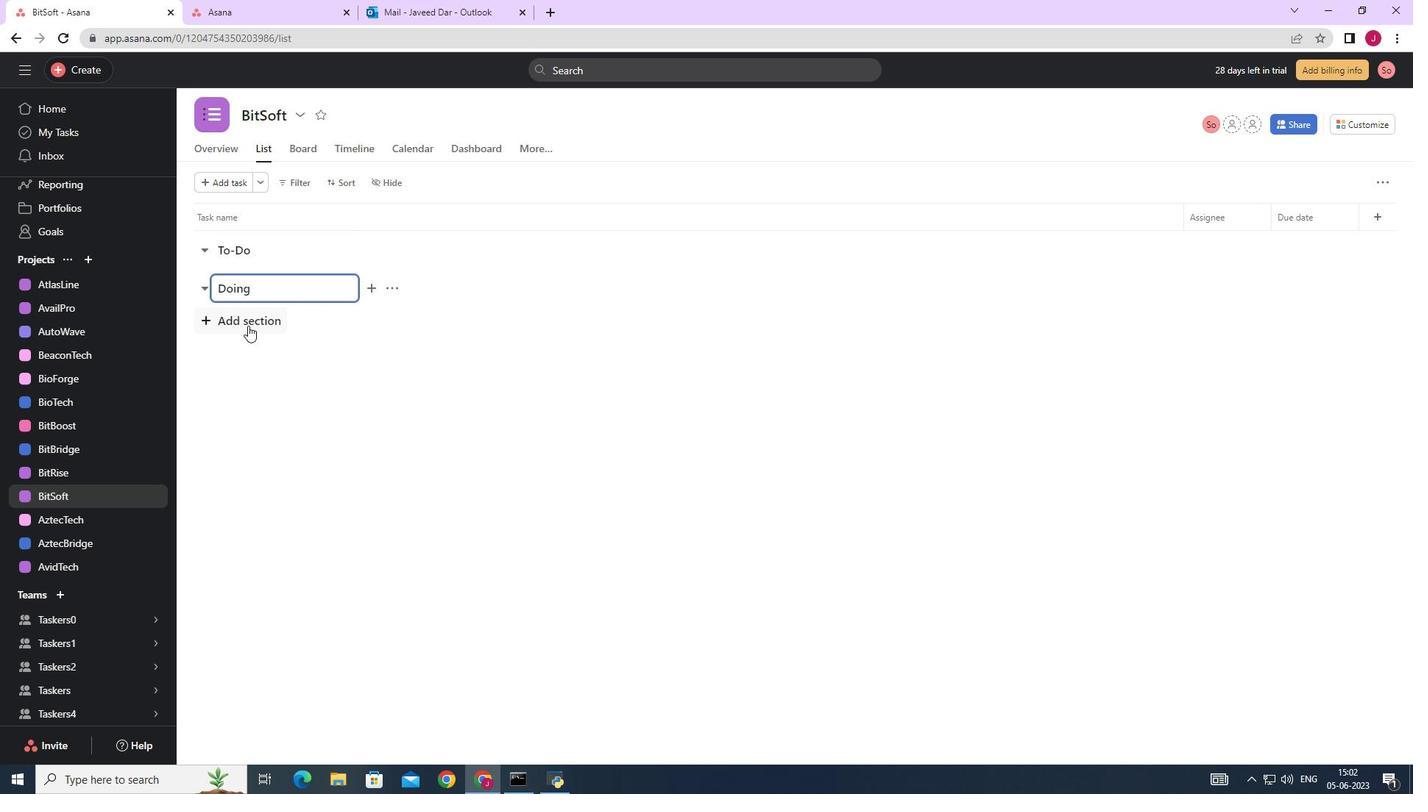 
Action: Key pressed <Key.caps_lock>D<Key.caps_lock>one
Screenshot: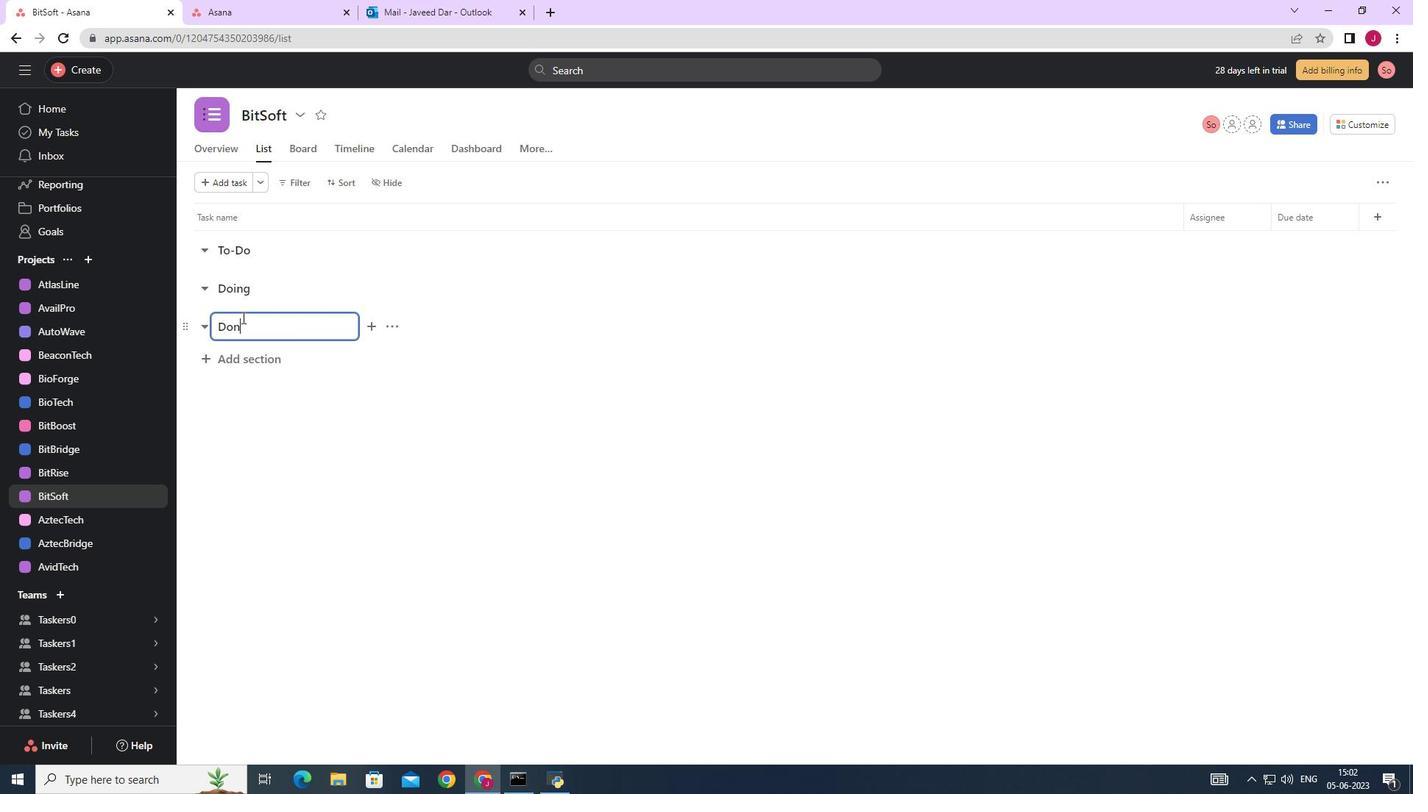 
Action: Mouse moved to (264, 364)
Screenshot: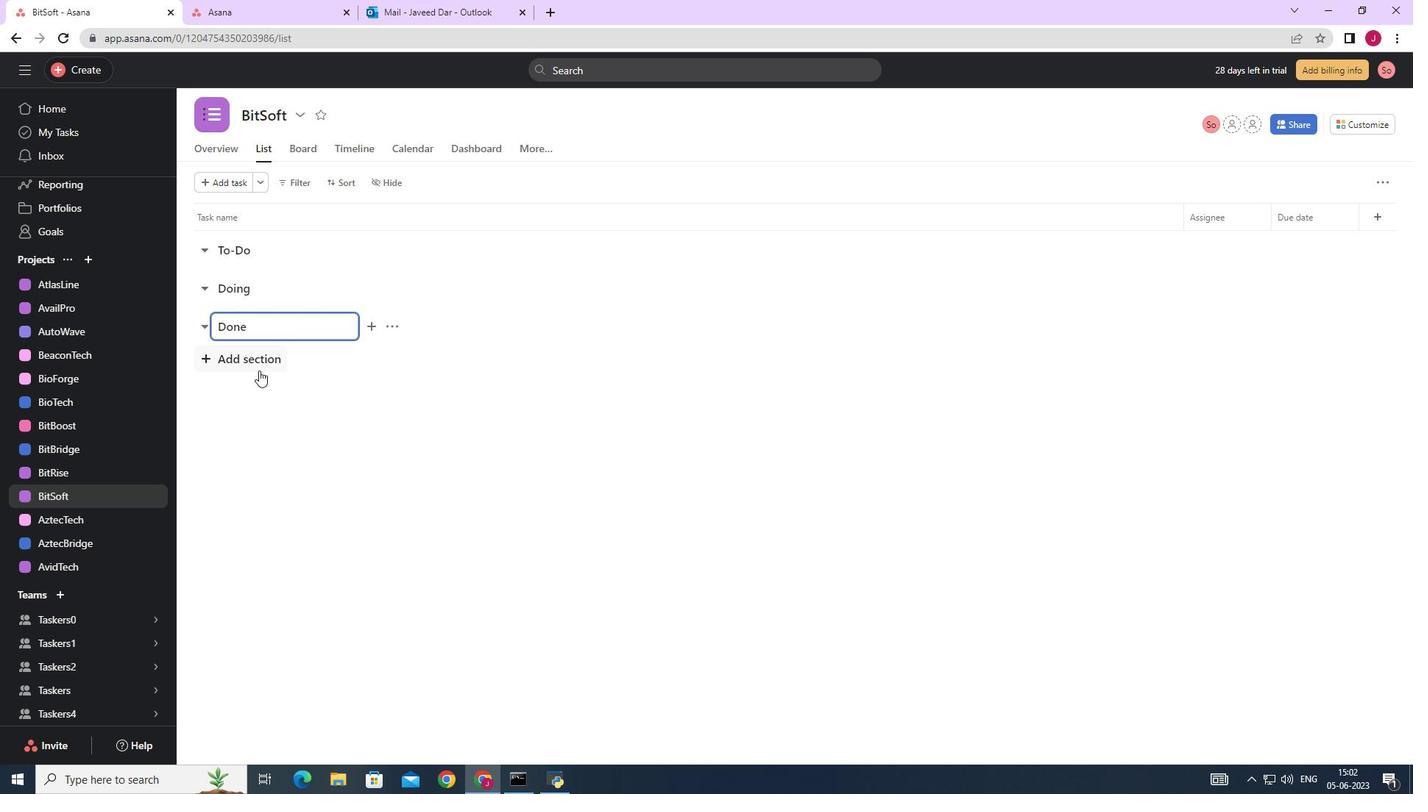 
Action: Mouse pressed left at (264, 364)
Screenshot: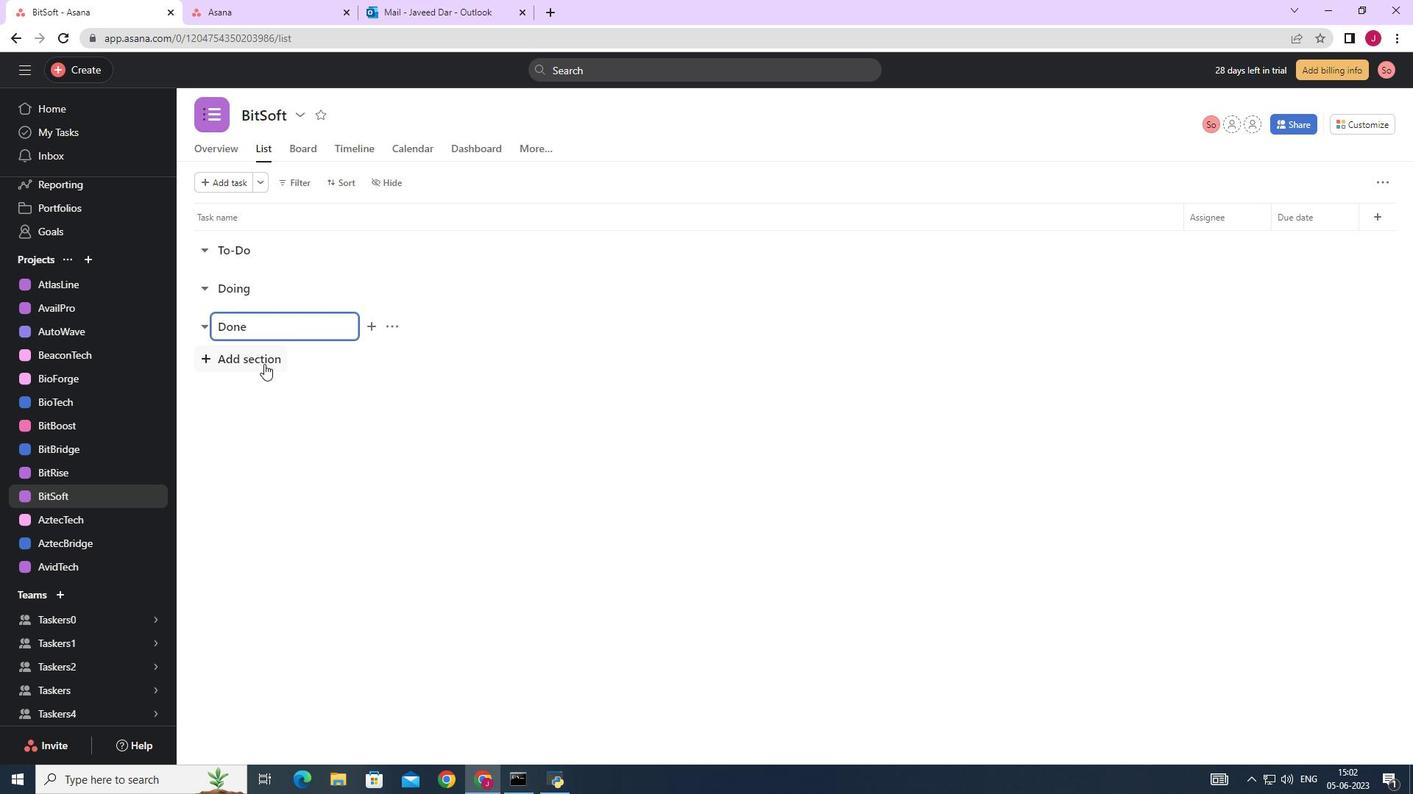 
Action: Mouse moved to (264, 364)
Screenshot: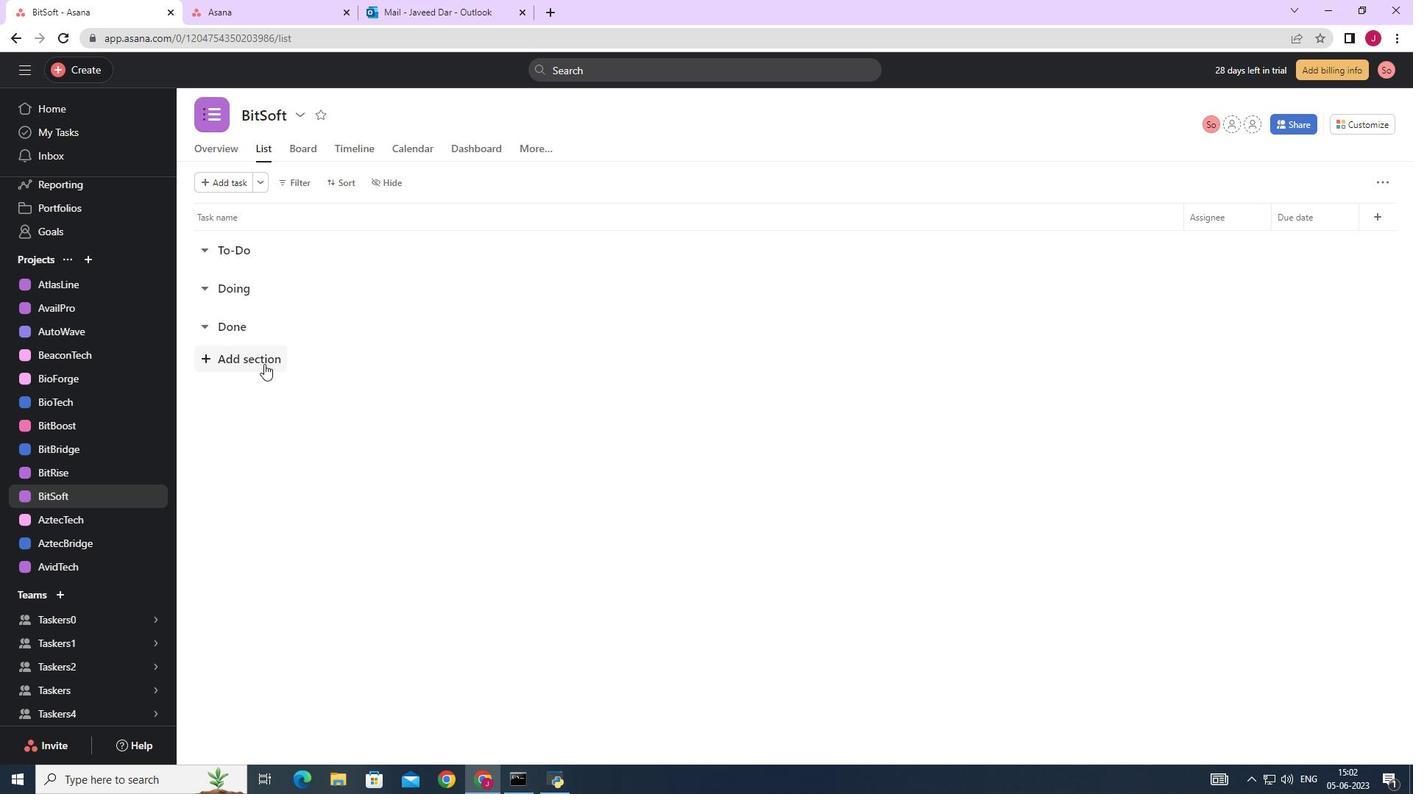 
